 Task: Create a section API Design Sprint and in the section, add a milestone Social Media Integration in the project AgileCollab
Action: Mouse moved to (213, 628)
Screenshot: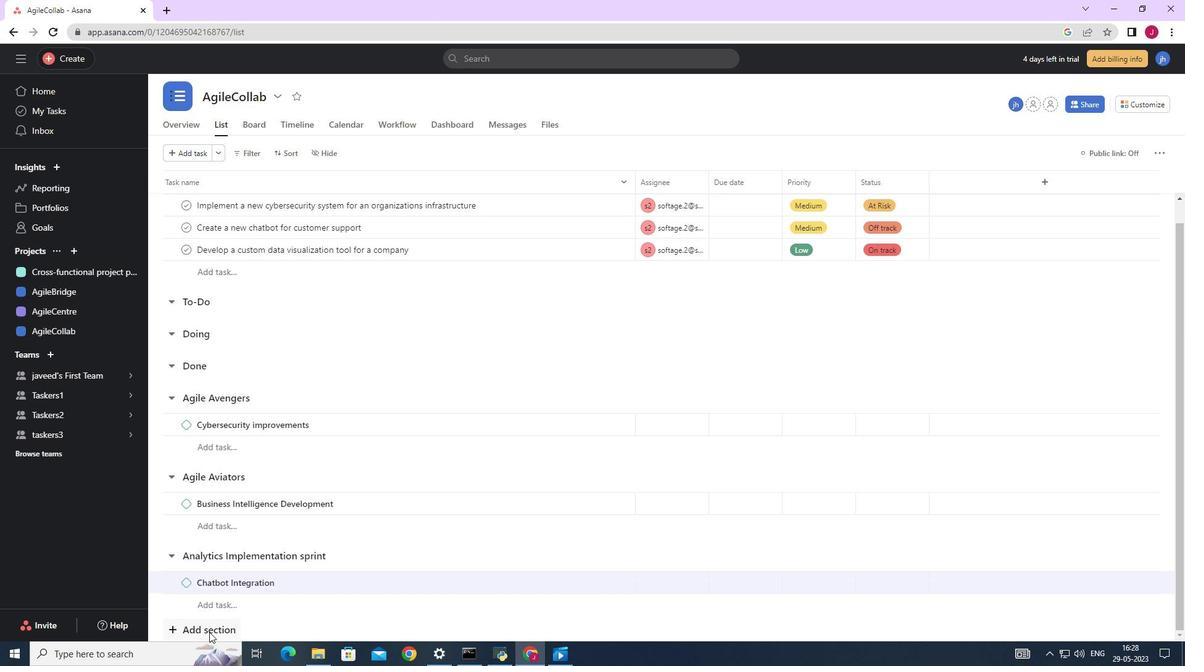 
Action: Mouse pressed left at (213, 628)
Screenshot: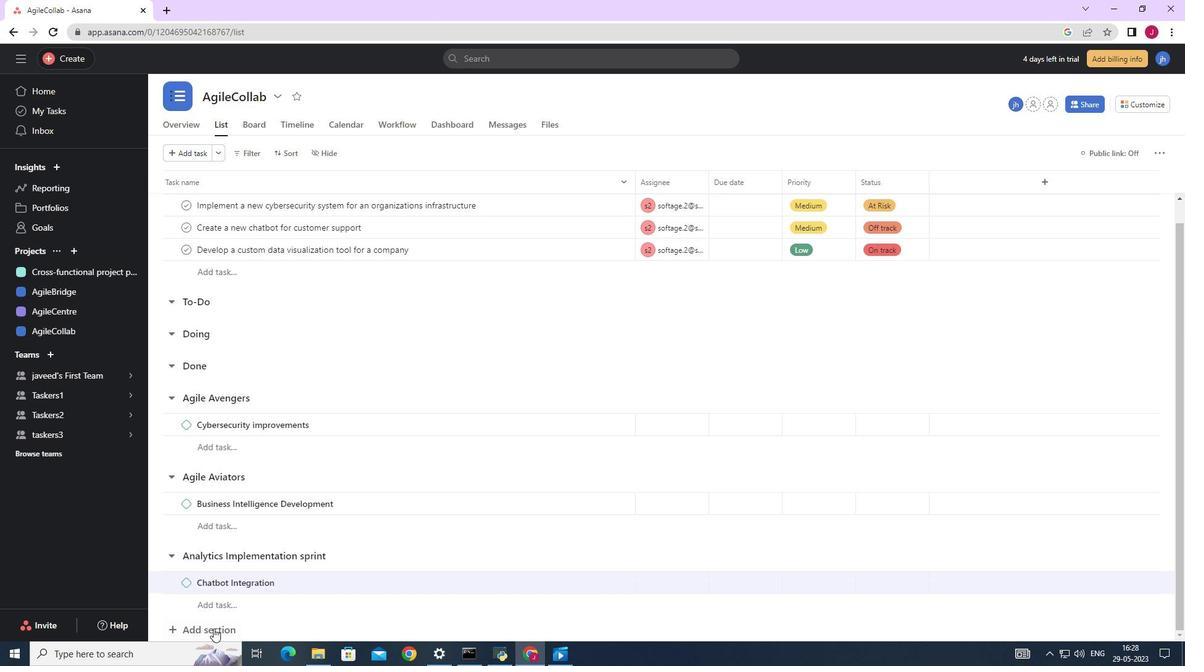 
Action: Mouse moved to (280, 540)
Screenshot: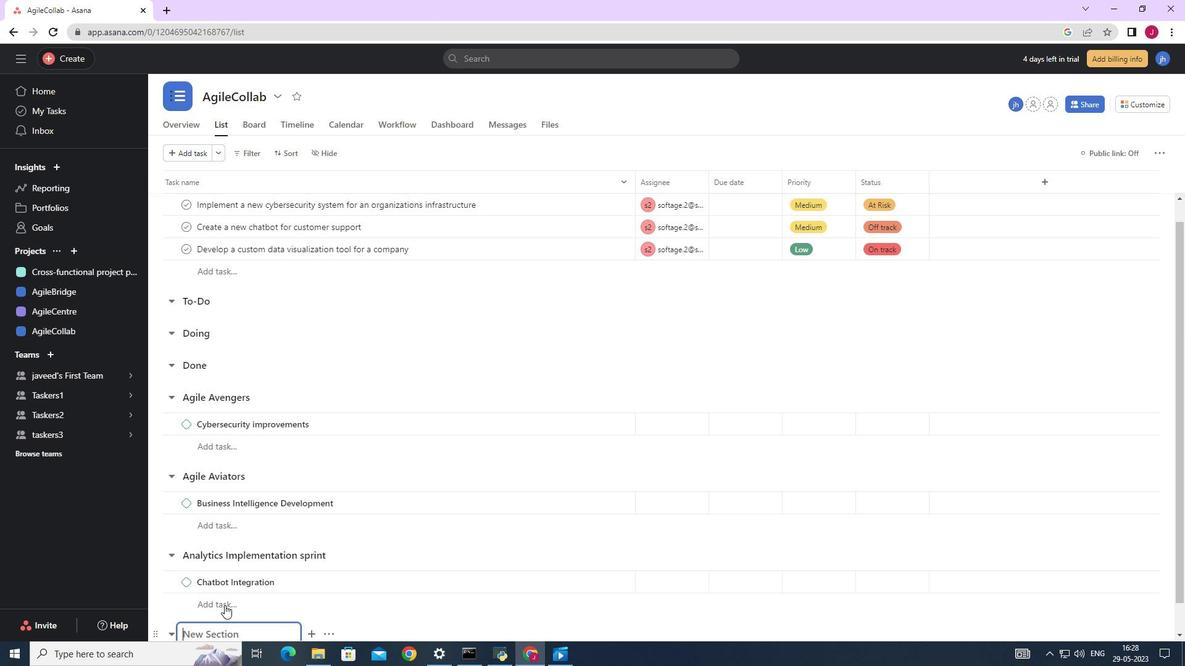 
Action: Mouse scrolled (280, 539) with delta (0, 0)
Screenshot: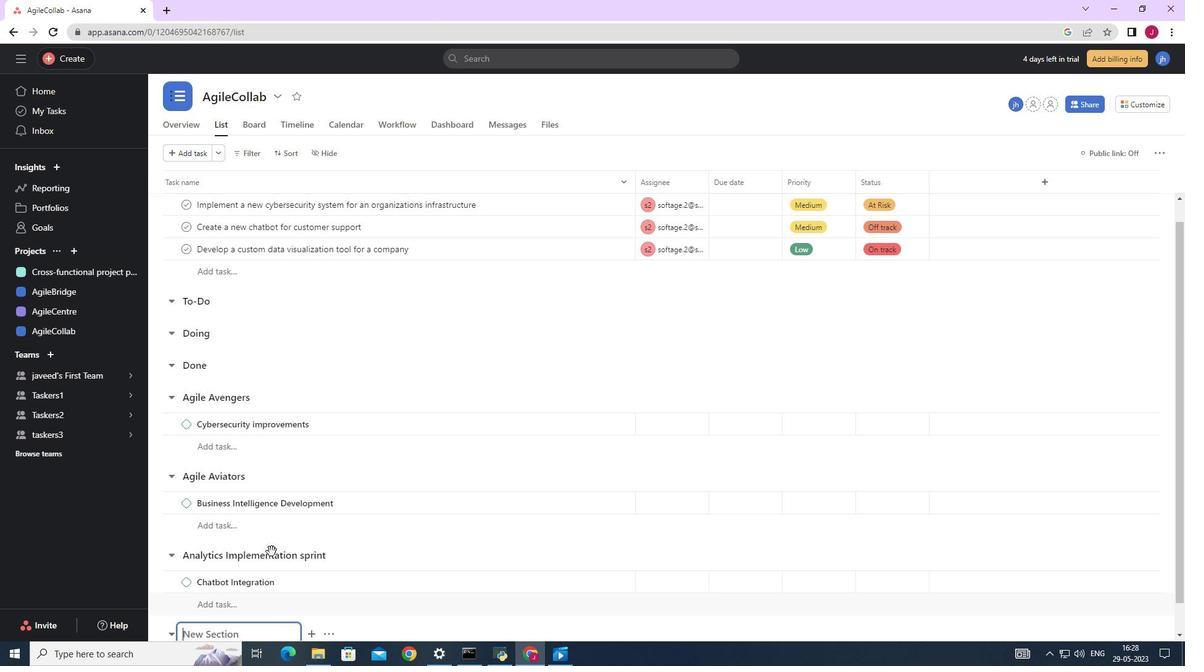 
Action: Mouse scrolled (280, 539) with delta (0, 0)
Screenshot: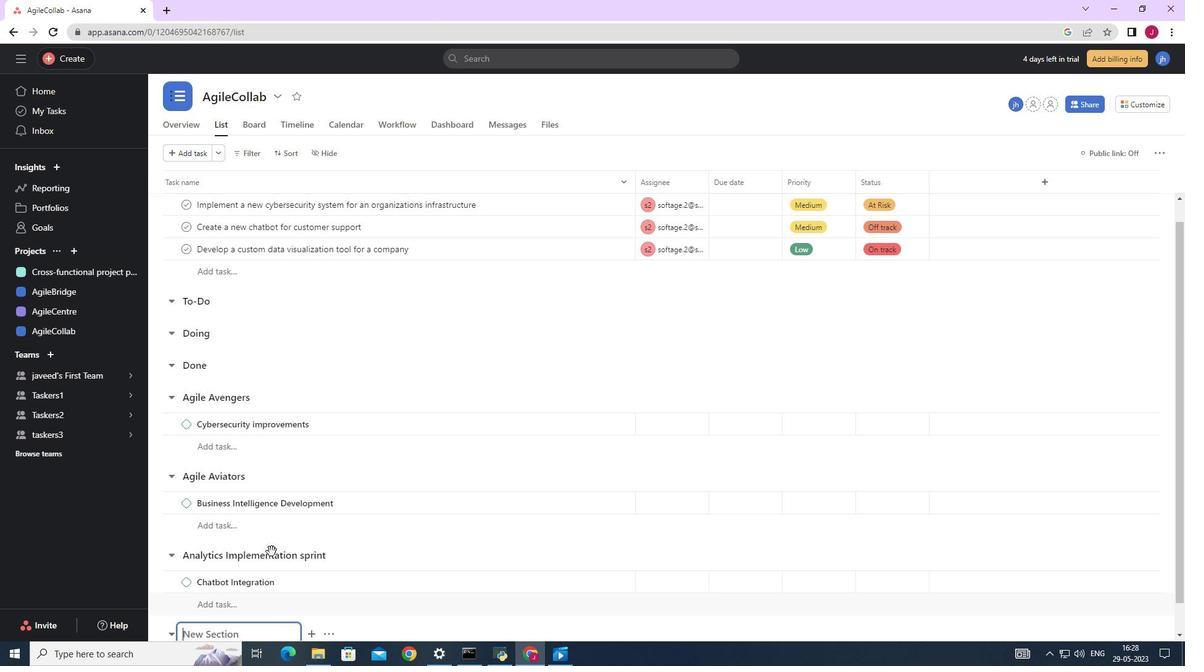 
Action: Mouse scrolled (280, 539) with delta (0, 0)
Screenshot: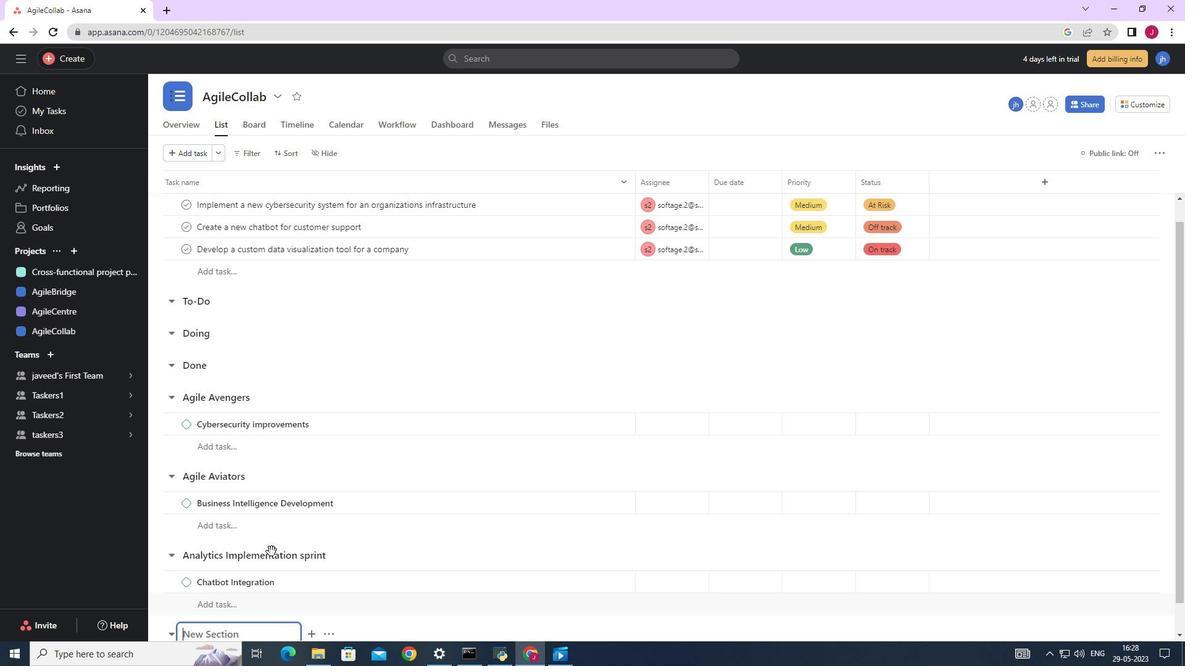 
Action: Mouse scrolled (280, 539) with delta (0, 0)
Screenshot: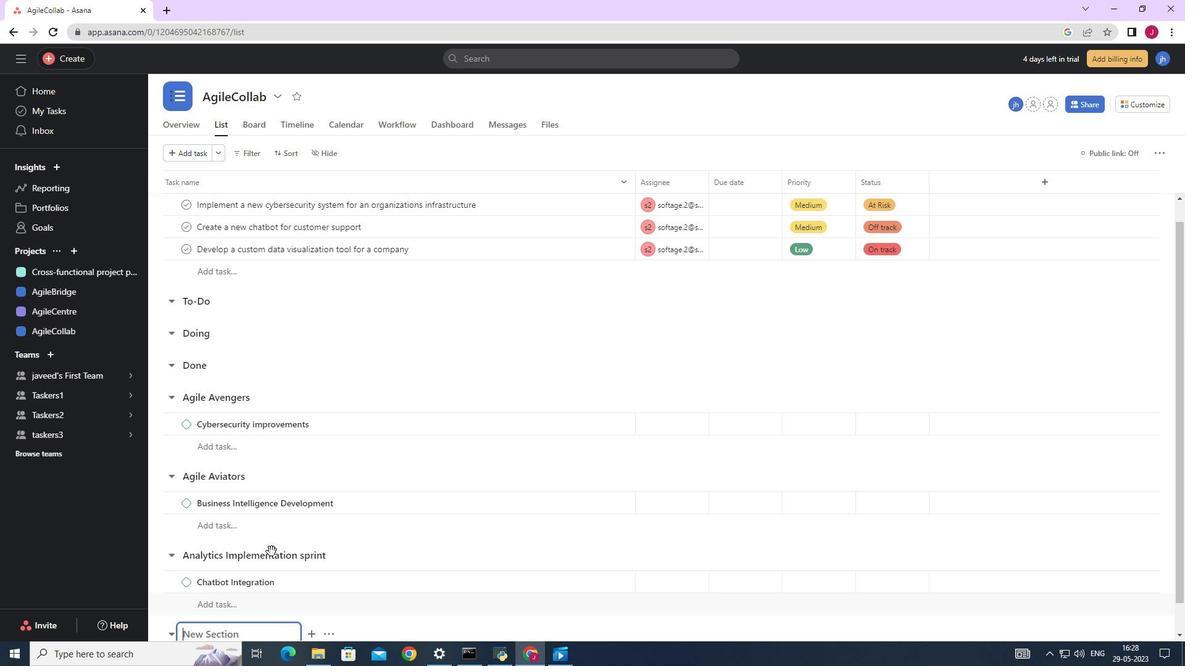 
Action: Mouse scrolled (280, 539) with delta (0, 0)
Screenshot: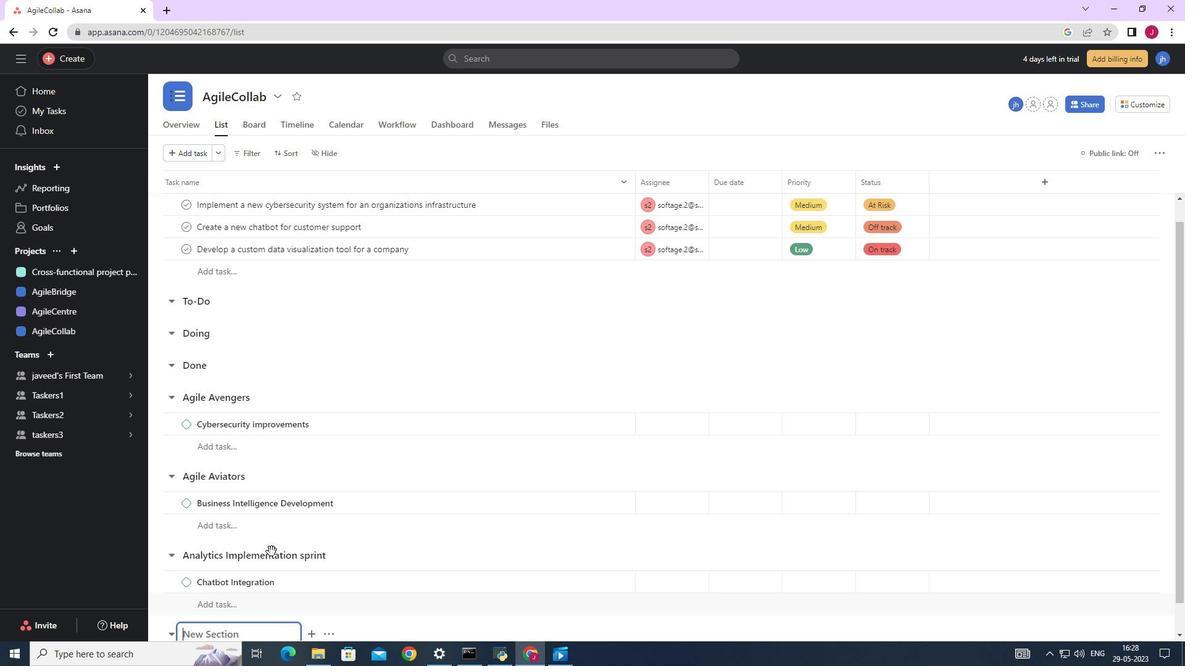
Action: Mouse scrolled (280, 539) with delta (0, 0)
Screenshot: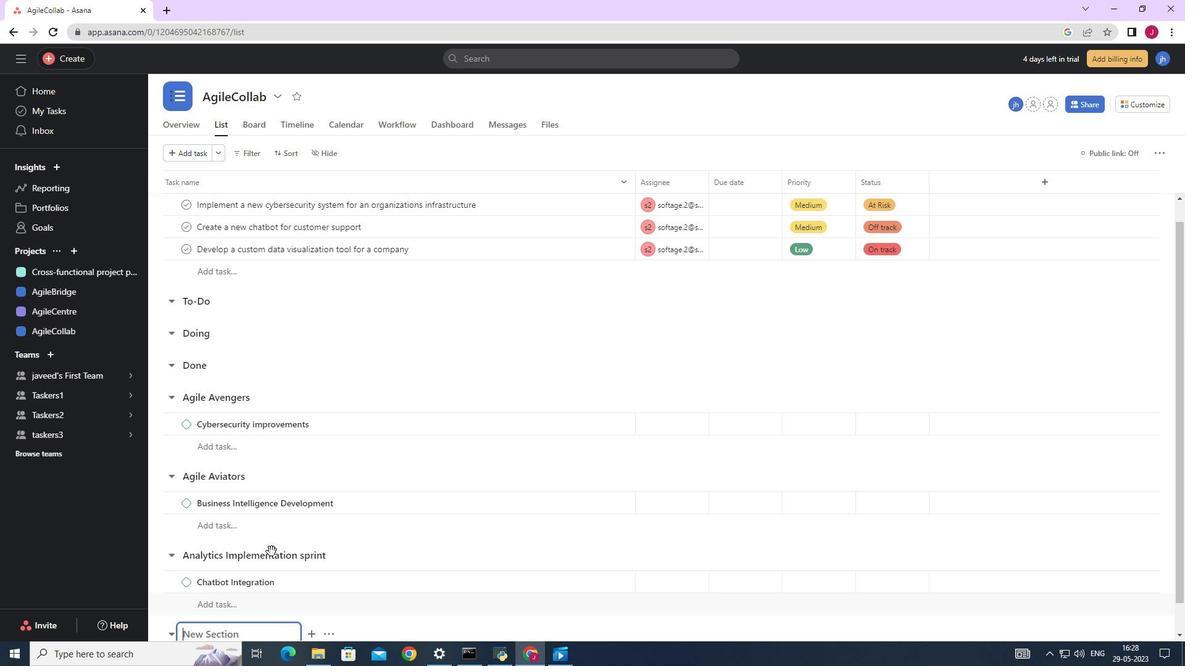 
Action: Mouse moved to (319, 550)
Screenshot: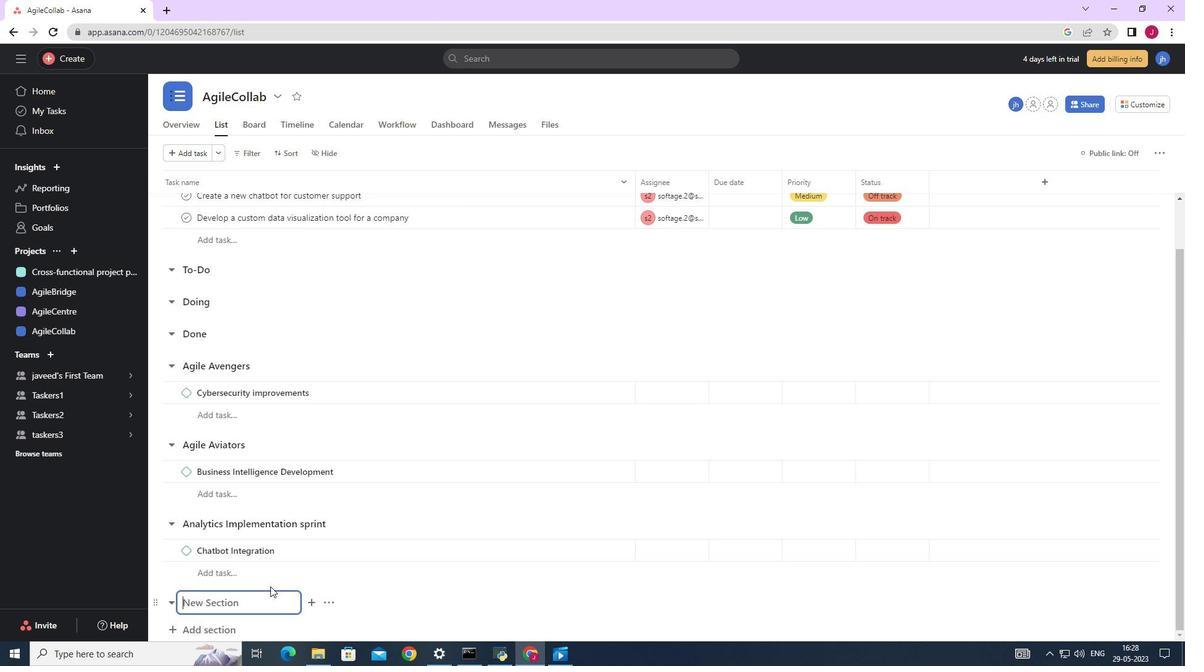 
Action: Key pressed <Key.caps_lock>AO<Key.backspace>PI<Key.space><Key.caps_lock><Key.caps_lock>D<Key.caps_lock>esign<Key.space>s<Key.backspace><Key.caps_lock>S<Key.caps_lock>print<Key.space><Key.enter>
Screenshot: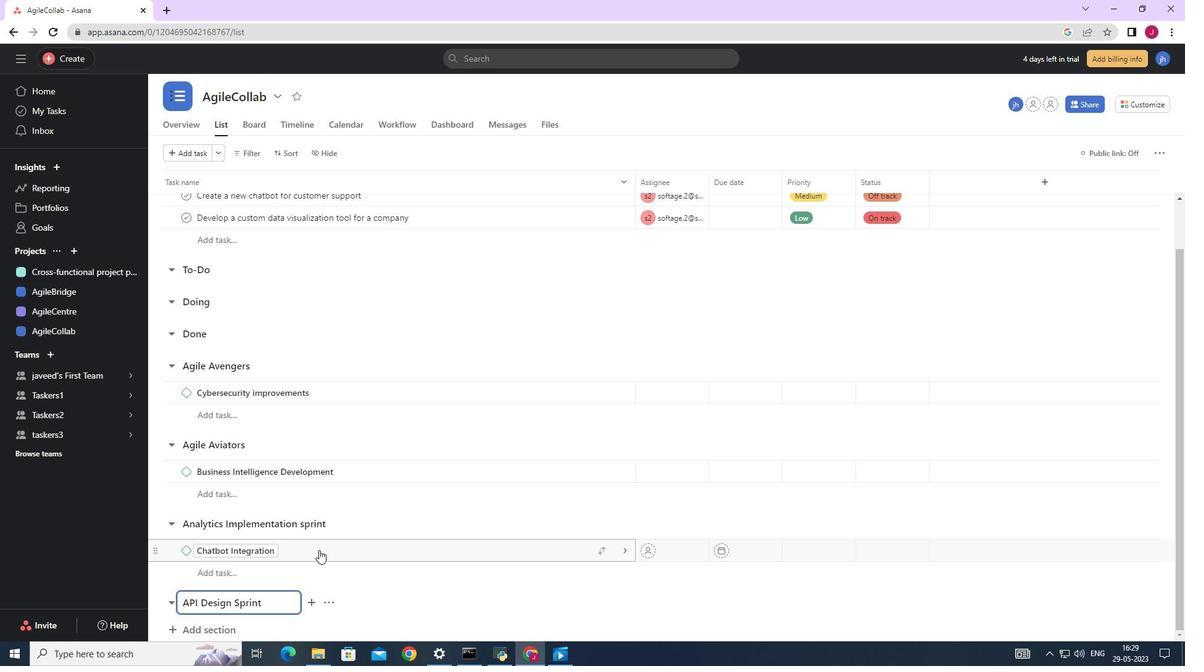 
Action: Mouse moved to (241, 568)
Screenshot: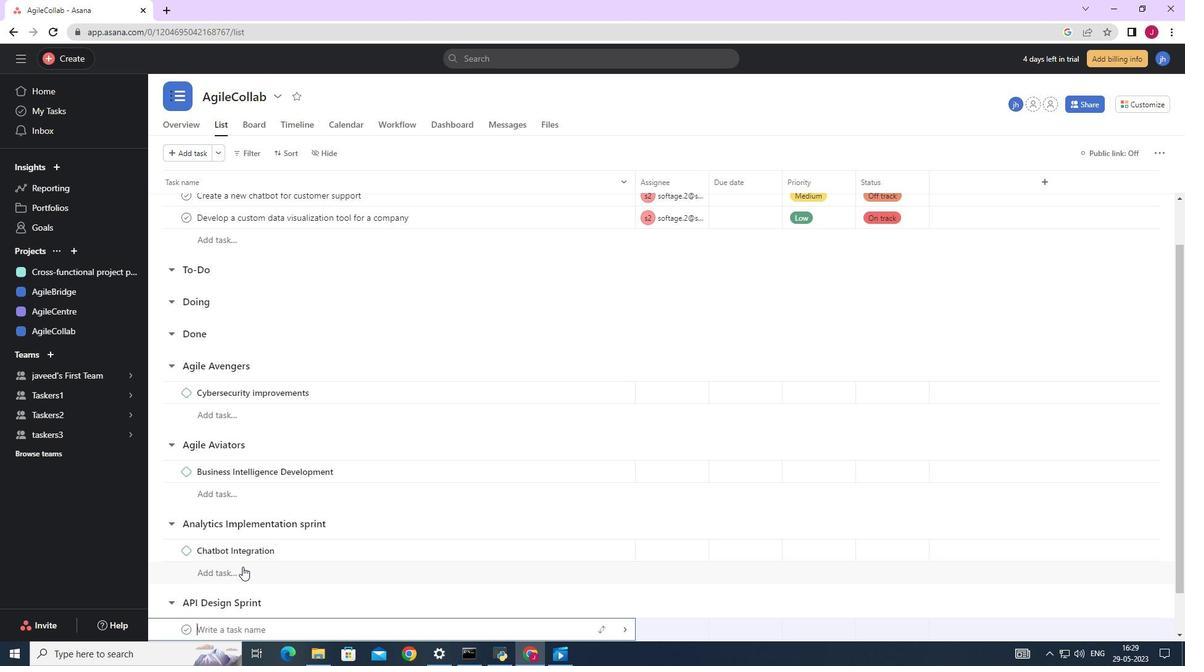 
Action: Mouse pressed left at (241, 568)
Screenshot: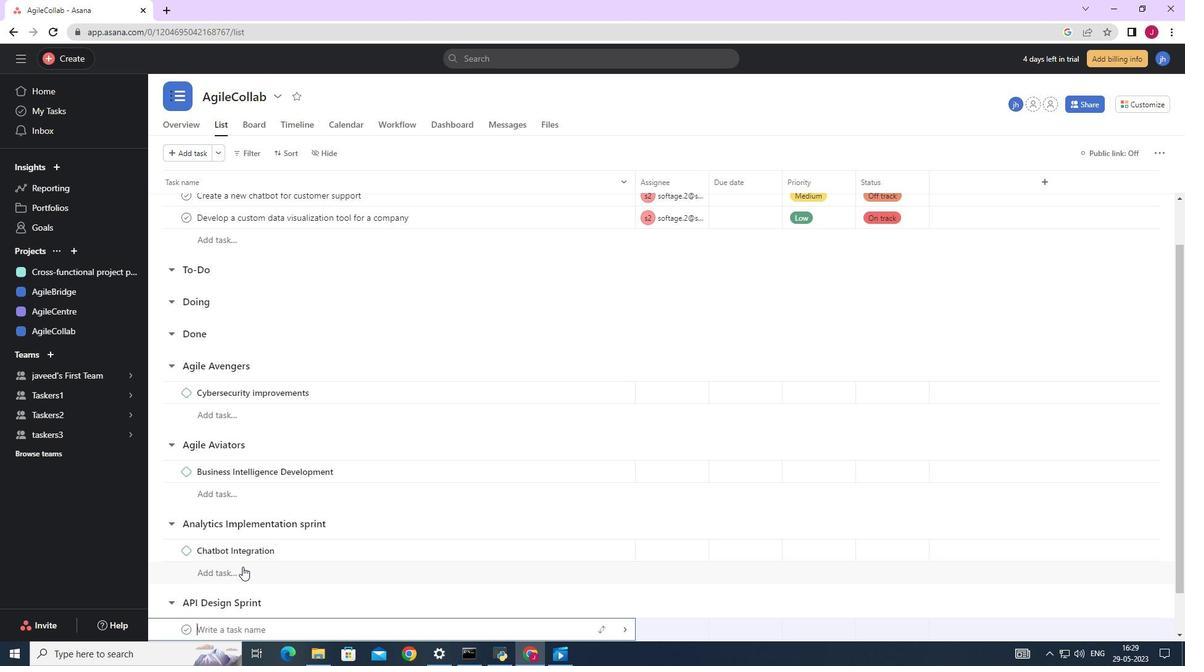 
Action: Mouse moved to (280, 572)
Screenshot: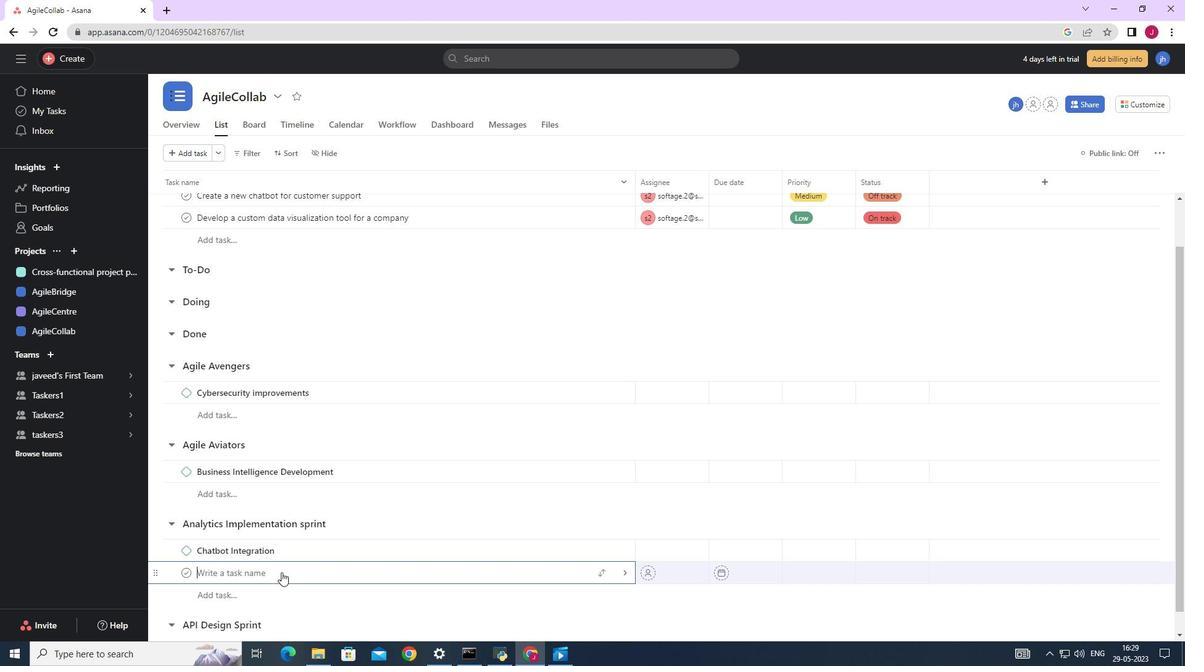 
Action: Mouse scrolled (280, 572) with delta (0, 0)
Screenshot: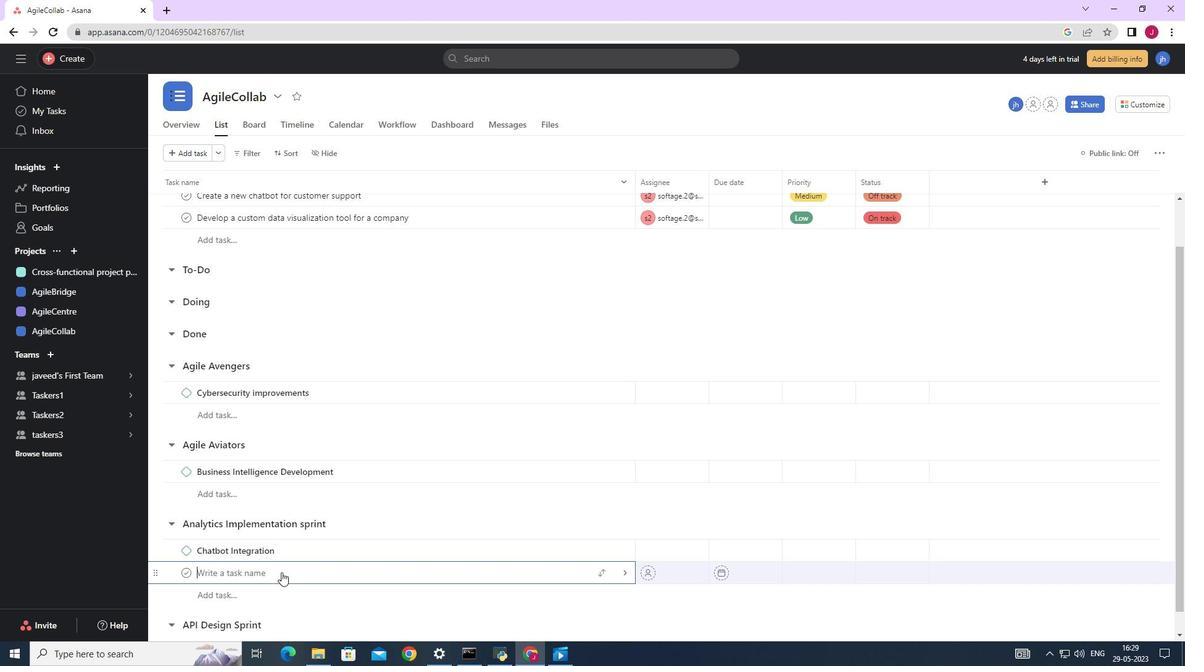 
Action: Mouse moved to (280, 572)
Screenshot: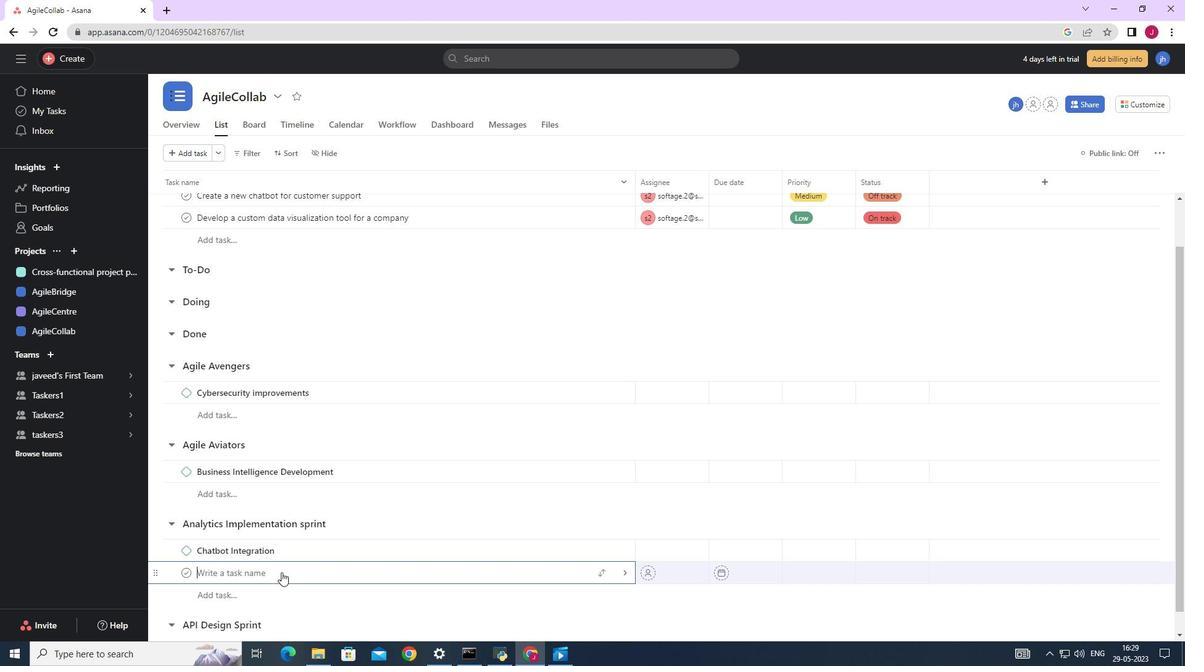 
Action: Mouse scrolled (280, 572) with delta (0, 0)
Screenshot: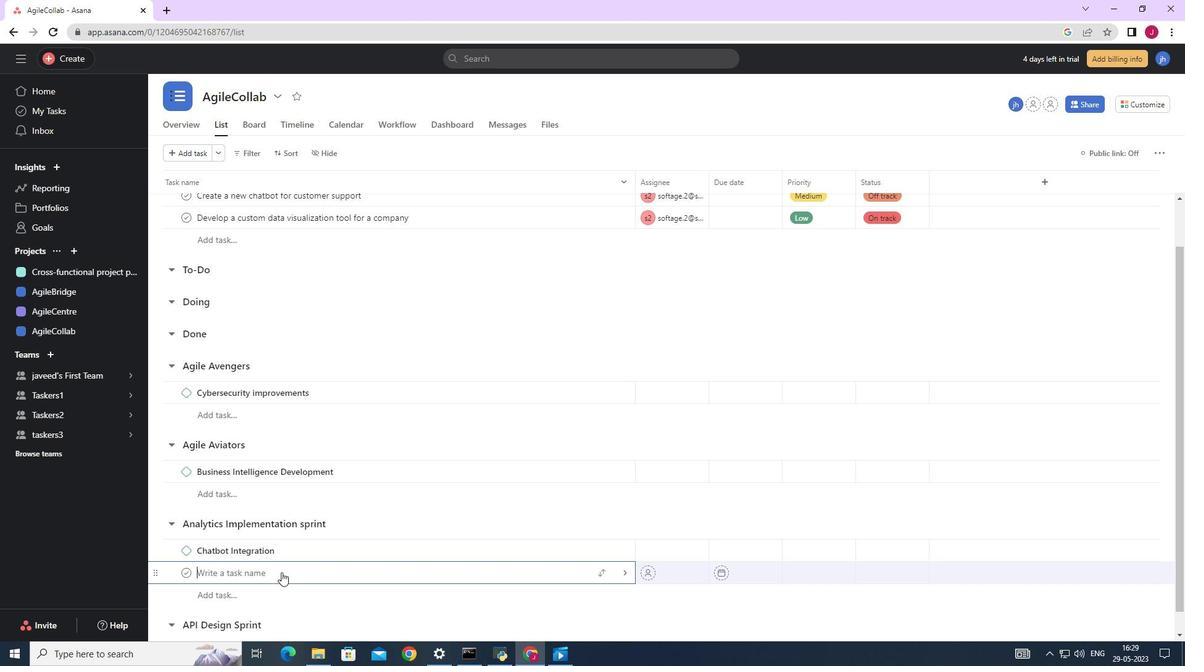 
Action: Mouse scrolled (280, 572) with delta (0, 0)
Screenshot: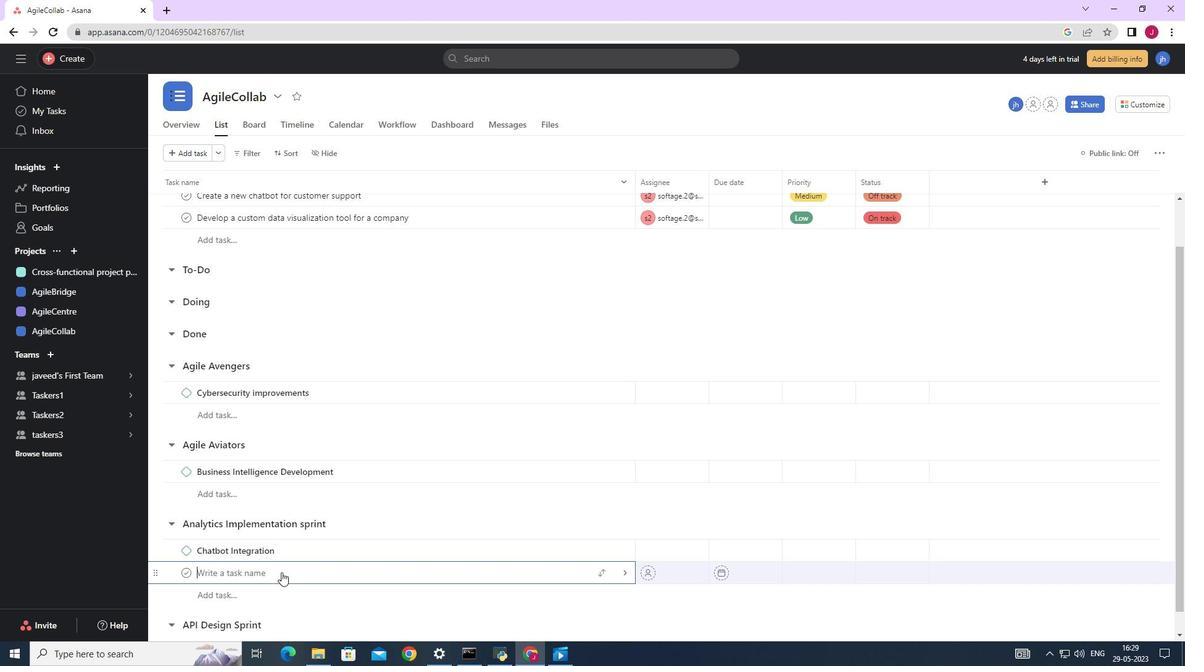
Action: Mouse moved to (232, 609)
Screenshot: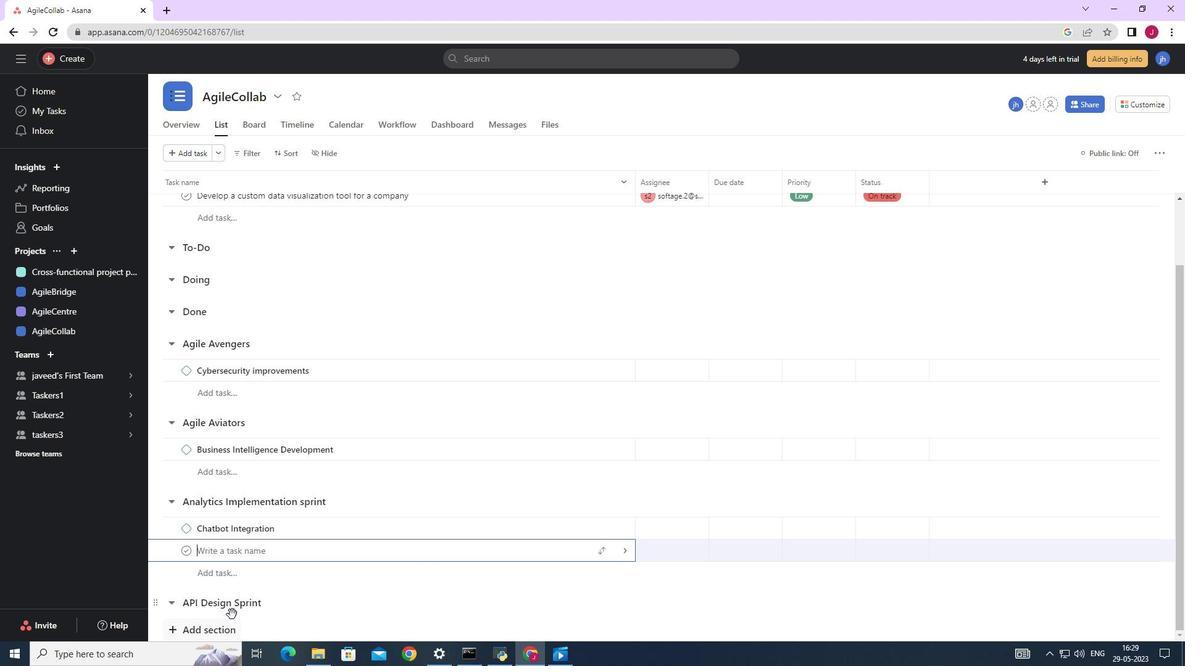 
Action: Mouse pressed left at (232, 609)
Screenshot: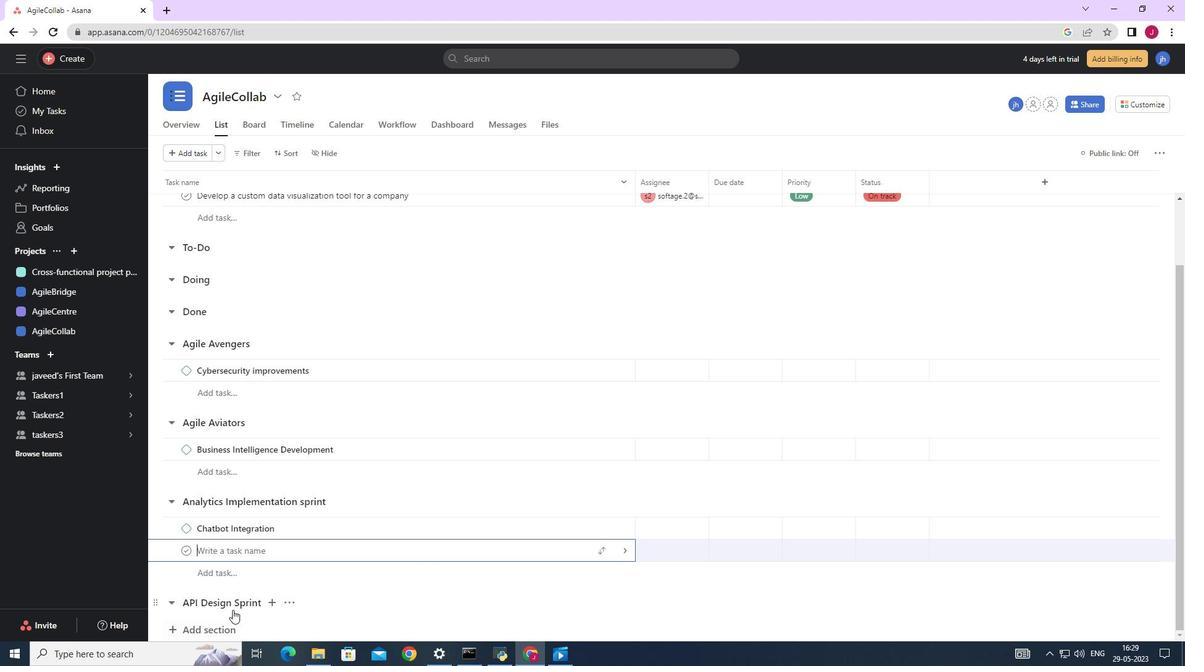 
Action: Mouse moved to (290, 601)
Screenshot: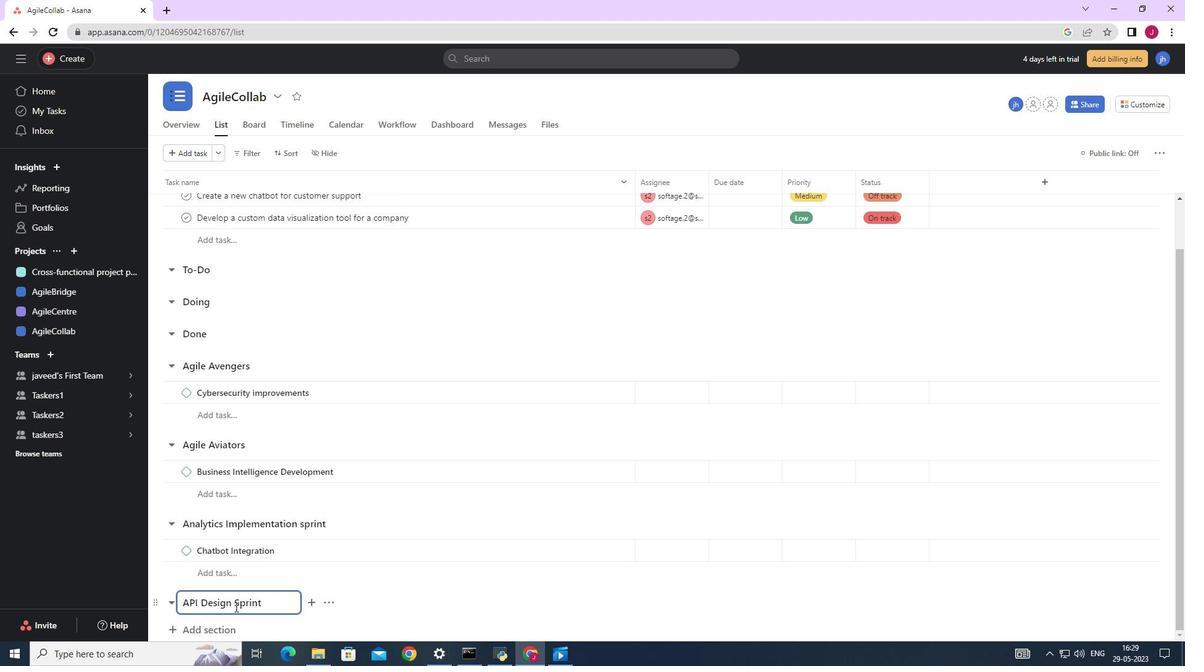 
Action: Key pressed <Key.enter>
Screenshot: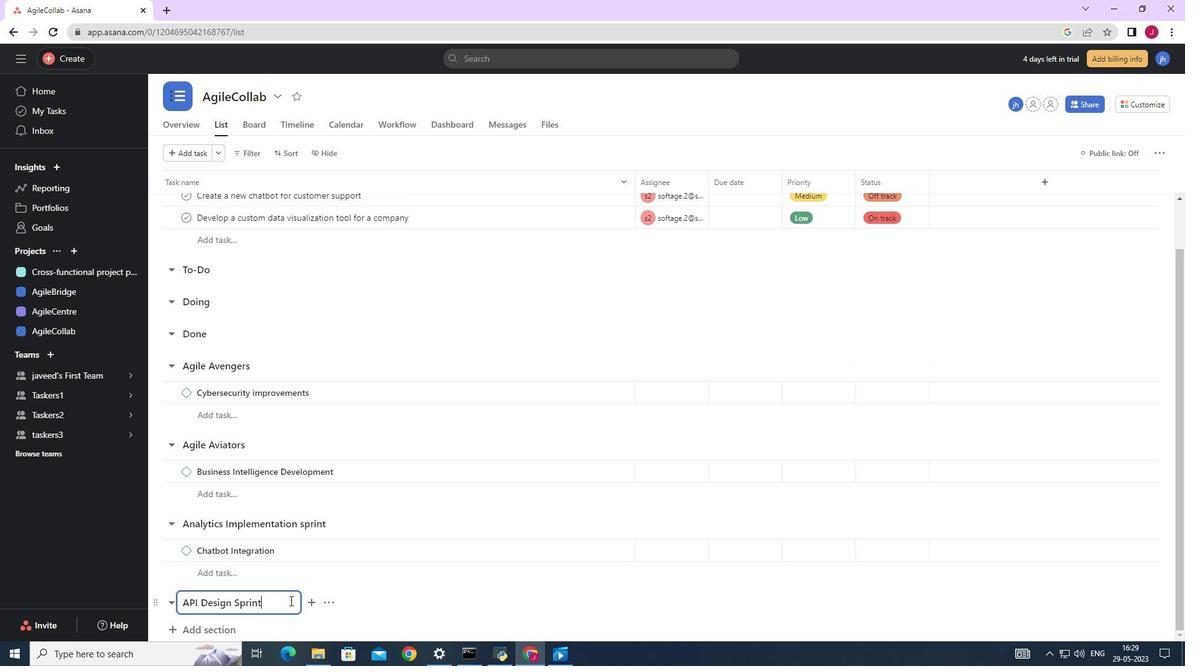 
Action: Mouse moved to (283, 631)
Screenshot: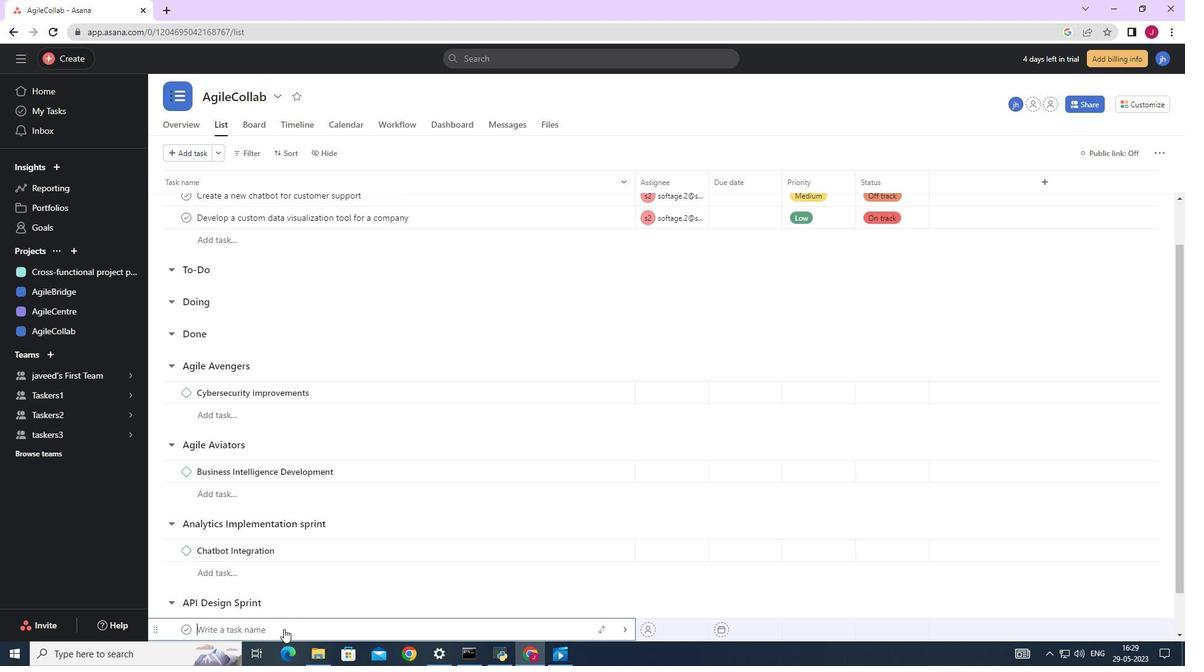 
Action: Mouse pressed left at (283, 631)
Screenshot: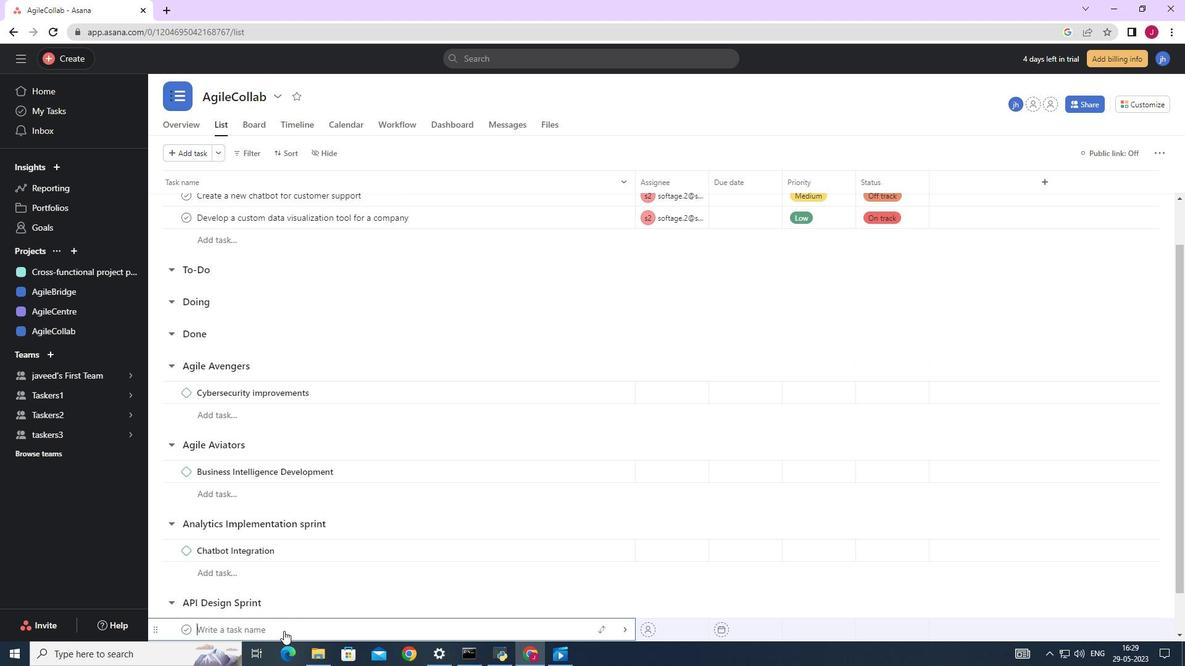 
Action: Mouse moved to (224, 632)
Screenshot: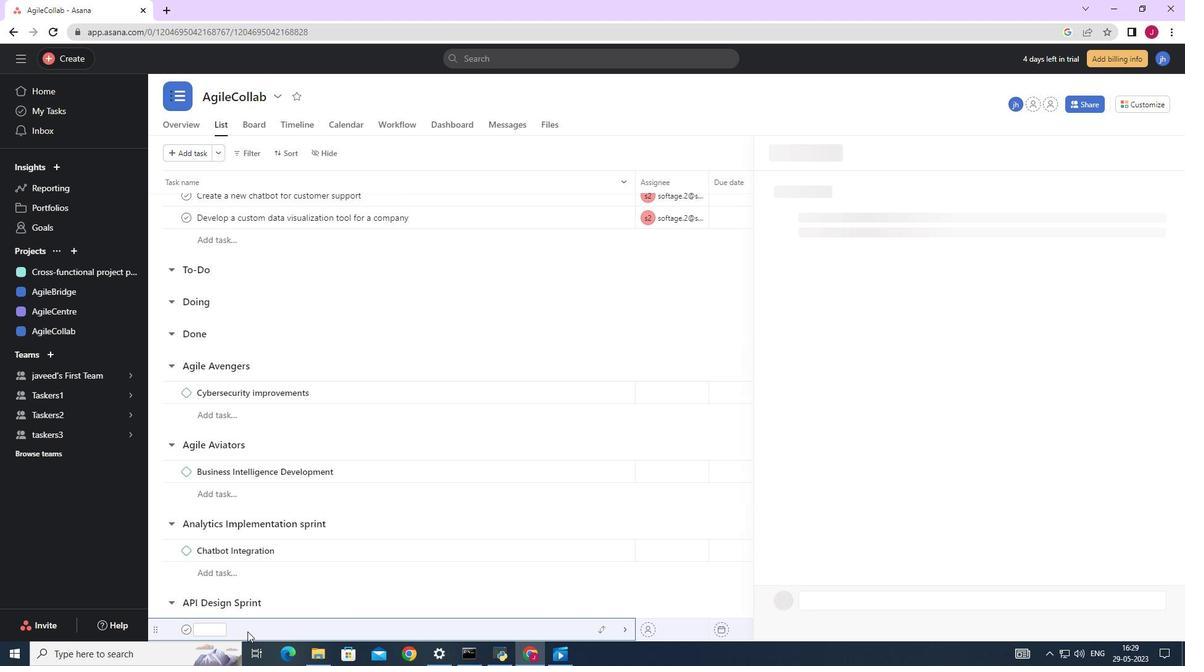 
Action: Mouse pressed left at (224, 632)
Screenshot: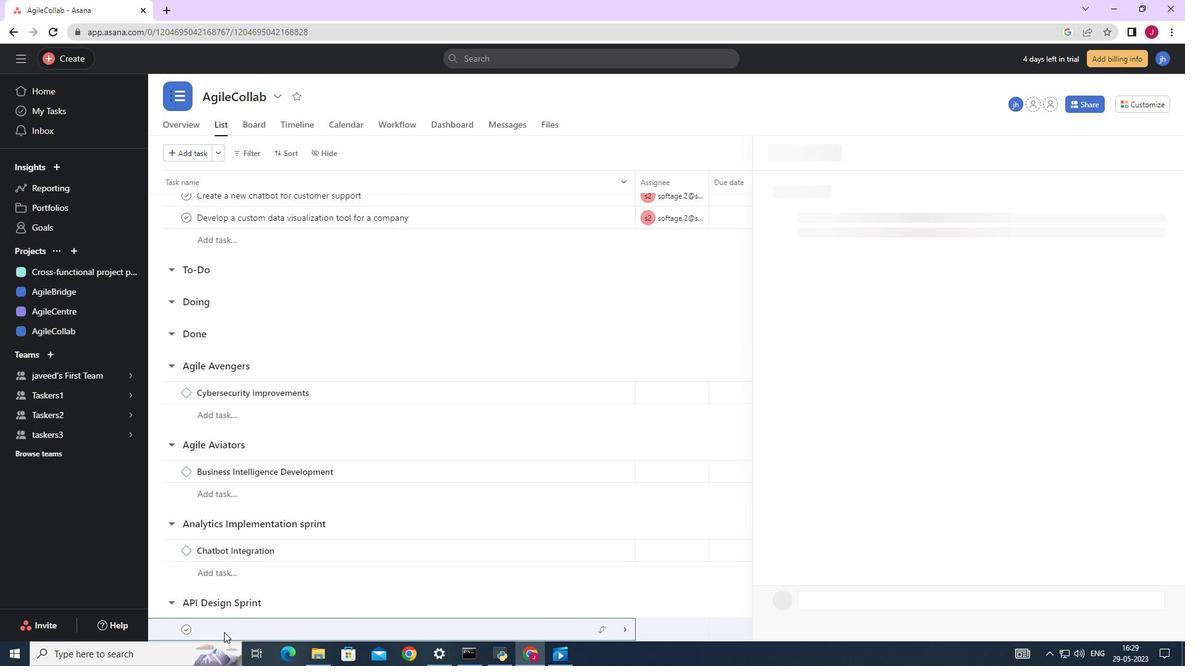 
Action: Mouse moved to (251, 602)
Screenshot: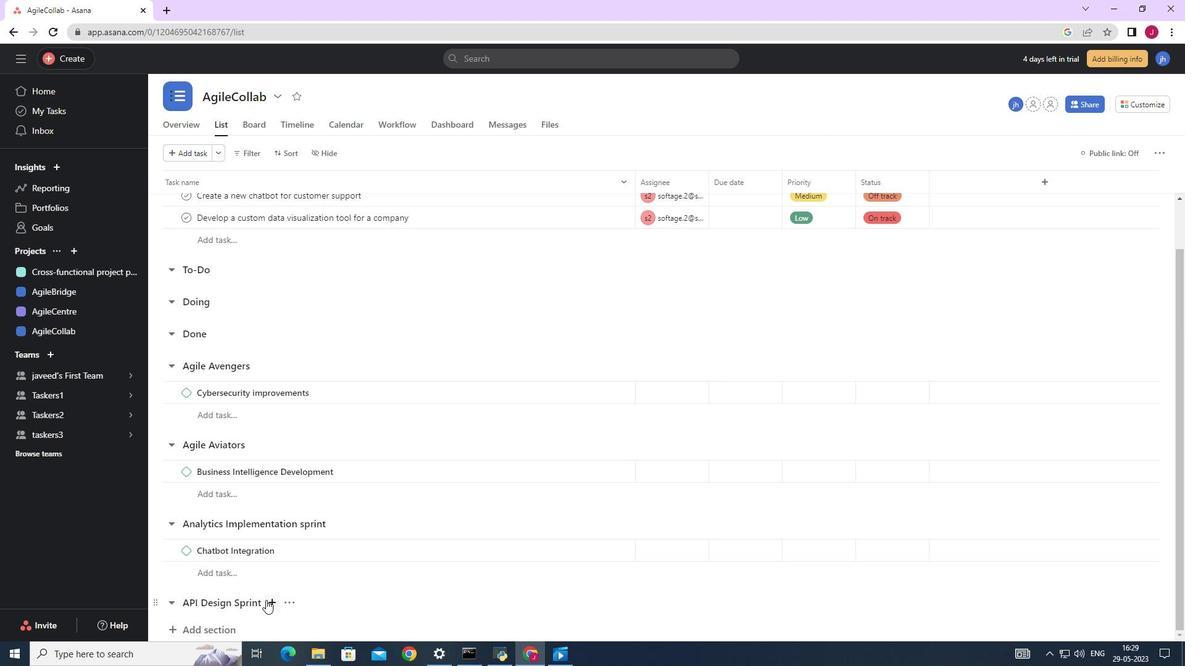 
Action: Mouse pressed left at (251, 602)
Screenshot: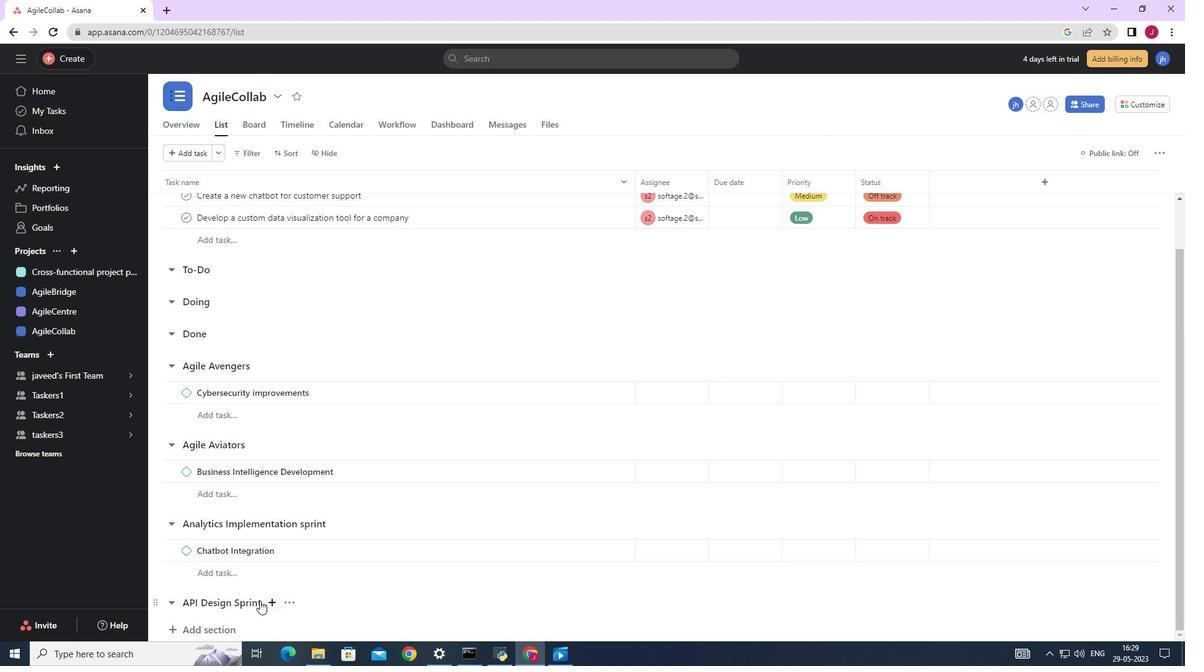 
Action: Mouse moved to (285, 585)
Screenshot: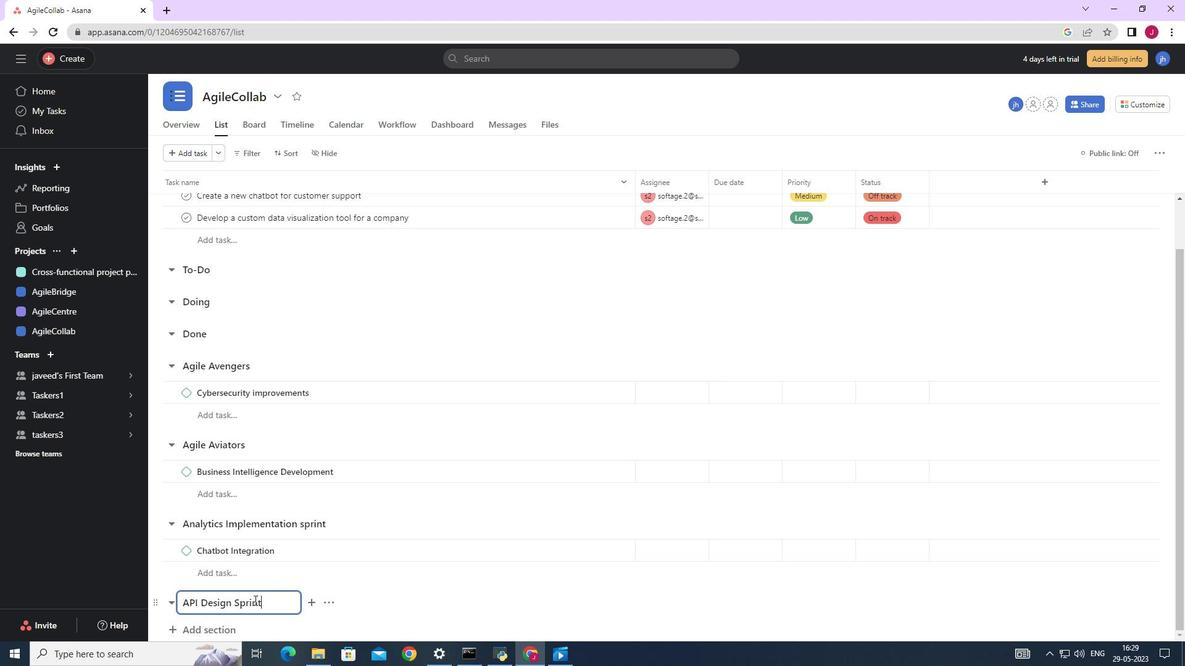 
Action: Key pressed <Key.enter>
Screenshot: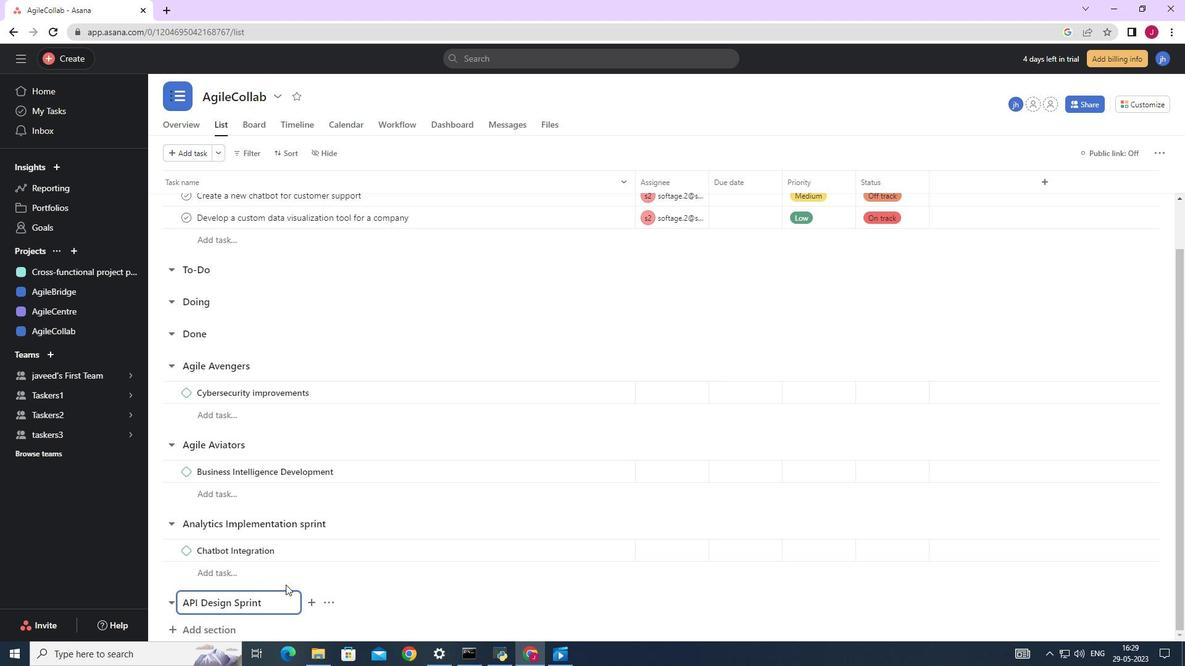 
Action: Mouse moved to (287, 584)
Screenshot: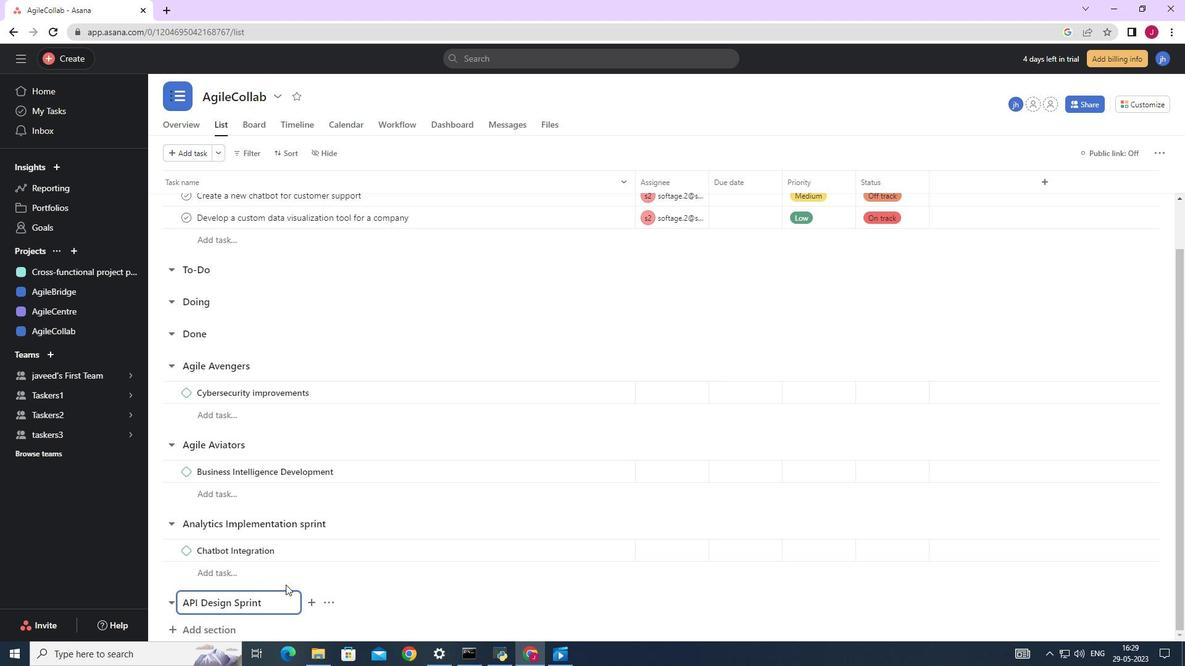 
Action: Key pressed <Key.caps_lock>S<Key.caps_lock>ocial<Key.space><Key.caps_lock>M<Key.caps_lock>edia<Key.space><Key.caps_lock>I<Key.caps_lock>ntegration
Screenshot: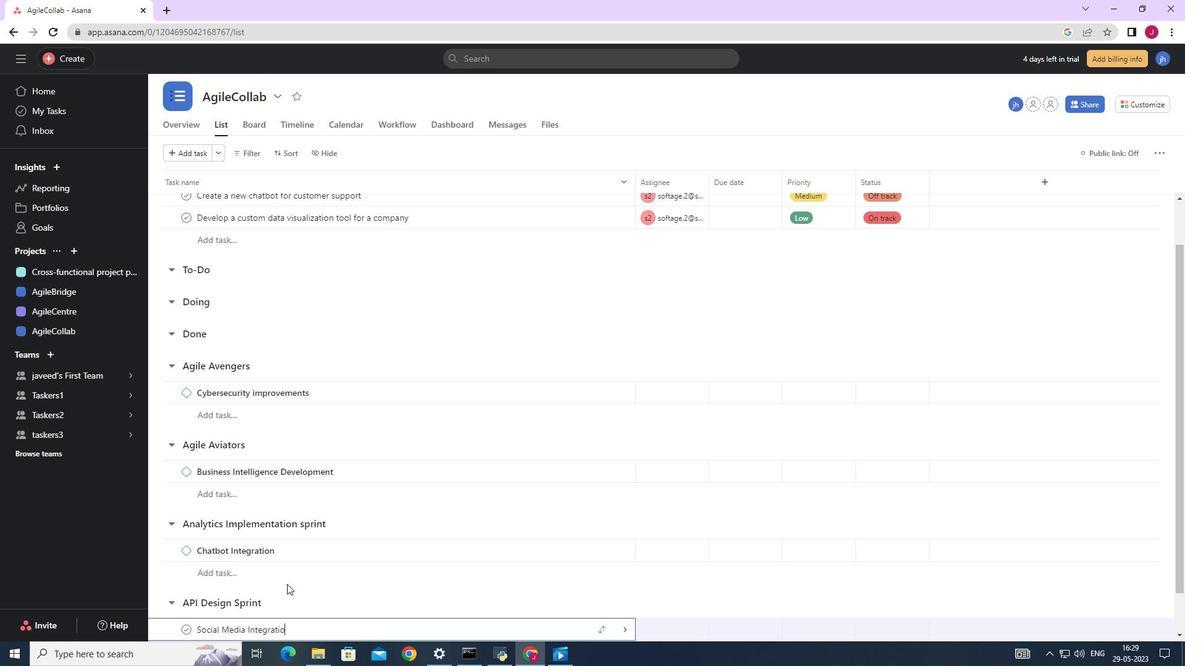 
Action: Mouse moved to (624, 633)
Screenshot: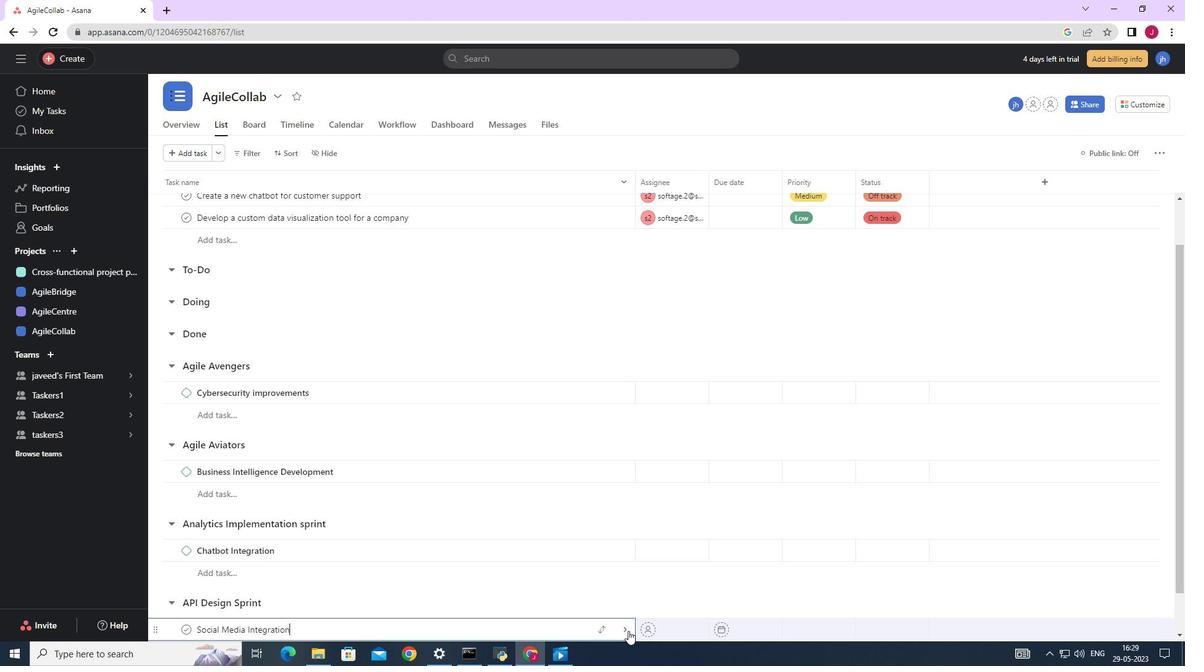 
Action: Mouse pressed left at (624, 633)
Screenshot: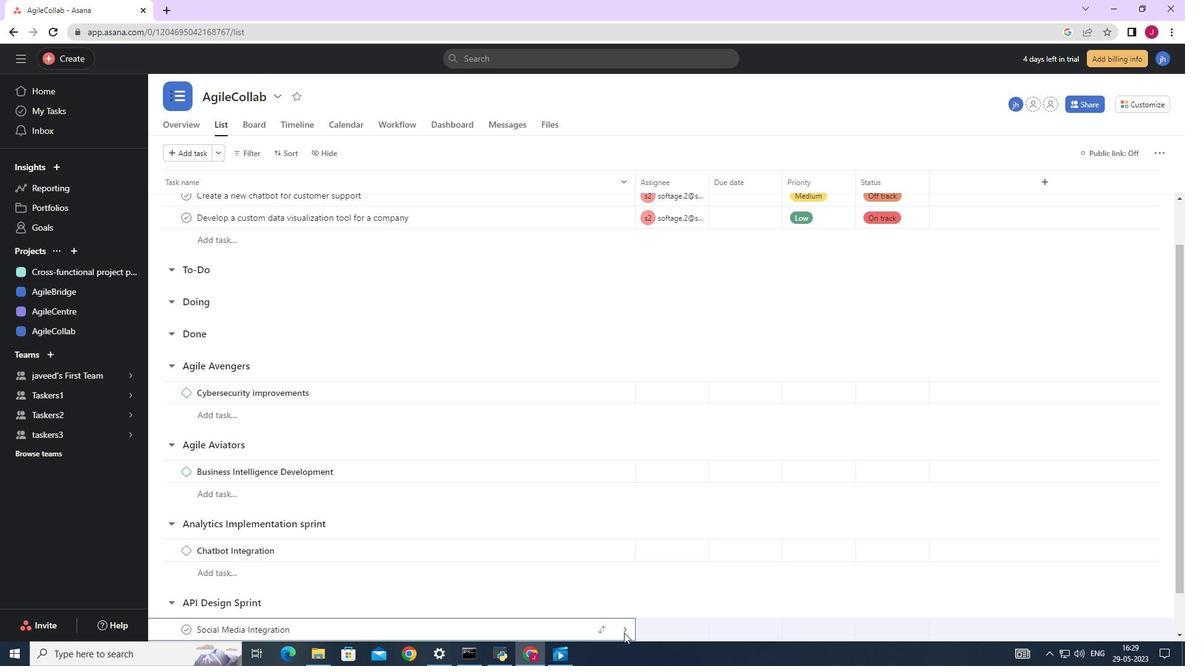 
Action: Mouse moved to (548, 515)
Screenshot: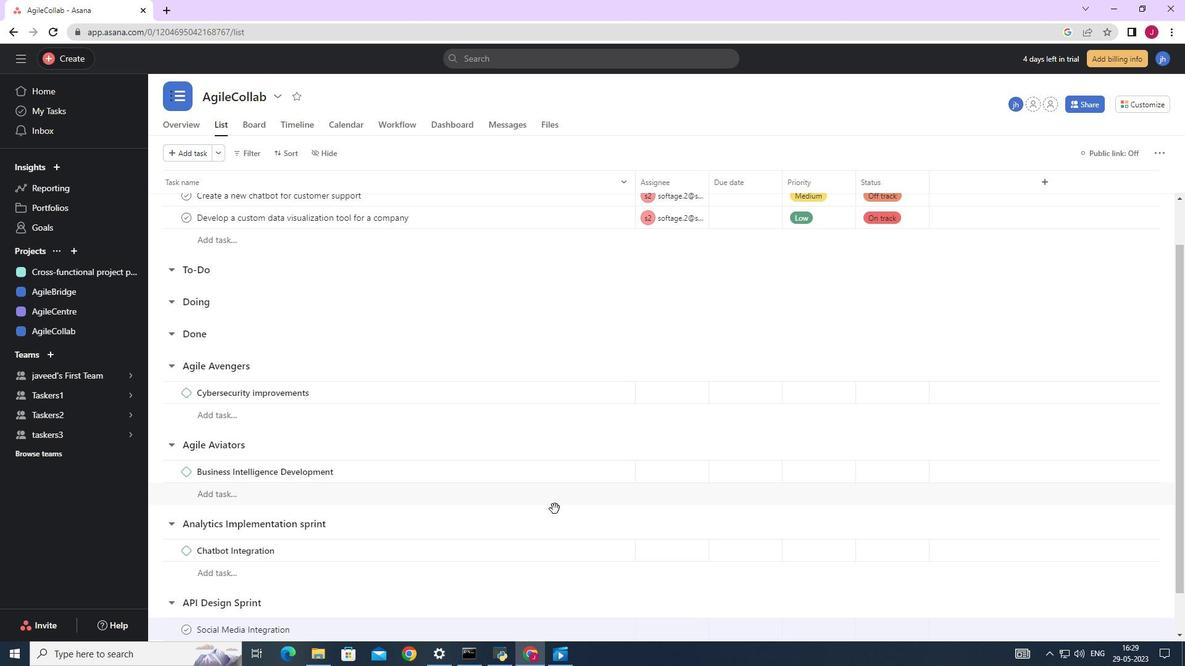 
Action: Mouse scrolled (549, 512) with delta (0, 0)
Screenshot: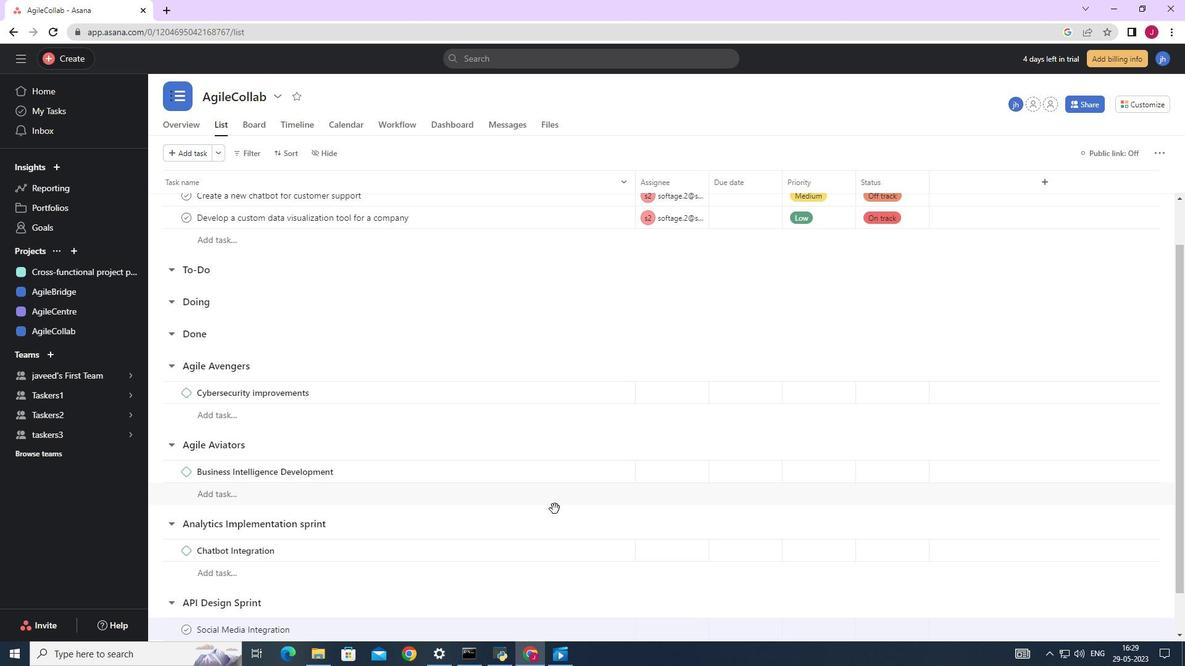 
Action: Mouse moved to (547, 517)
Screenshot: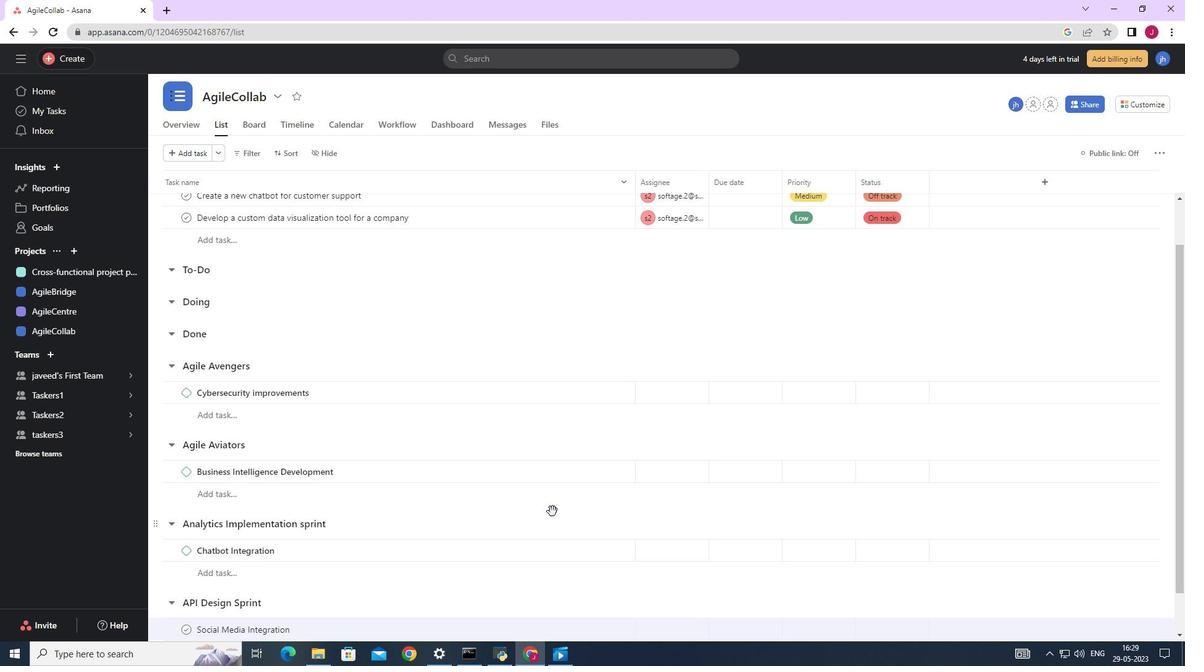
Action: Mouse scrolled (548, 516) with delta (0, 0)
Screenshot: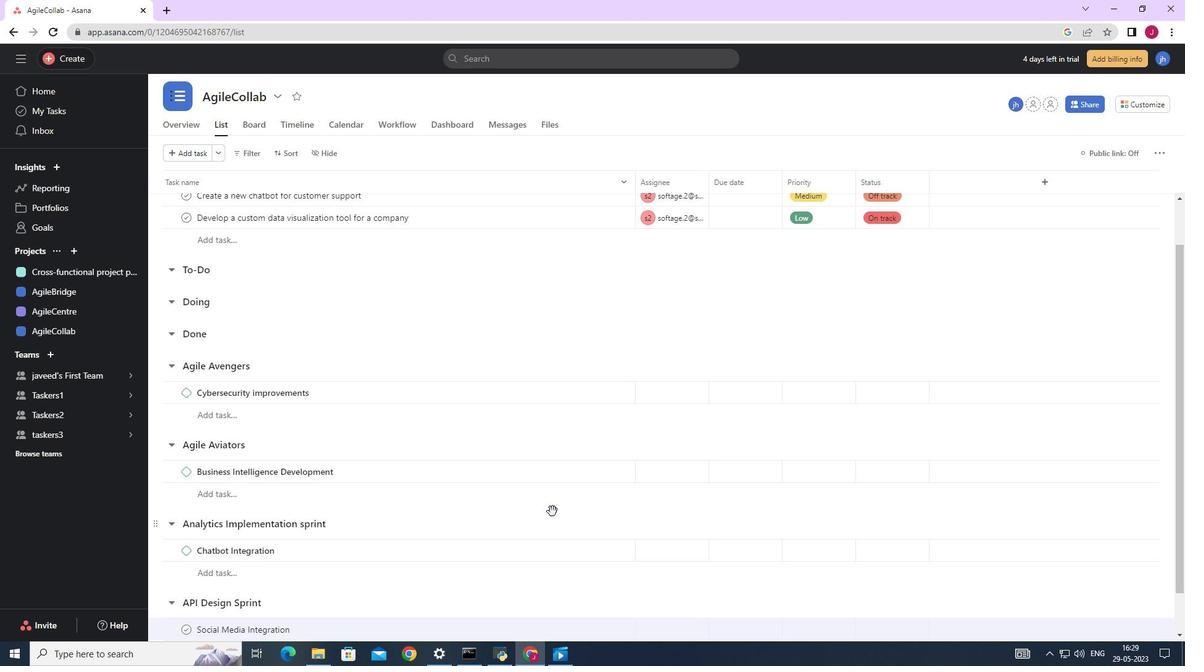 
Action: Mouse scrolled (548, 516) with delta (0, 0)
Screenshot: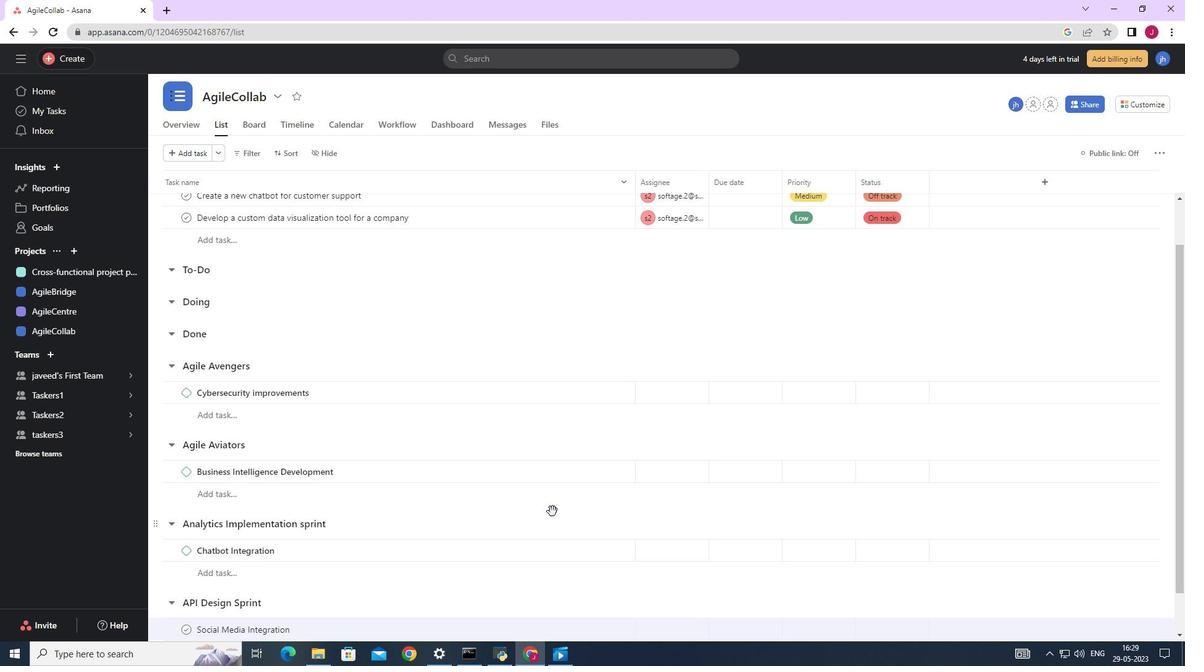 
Action: Mouse scrolled (547, 516) with delta (0, 0)
Screenshot: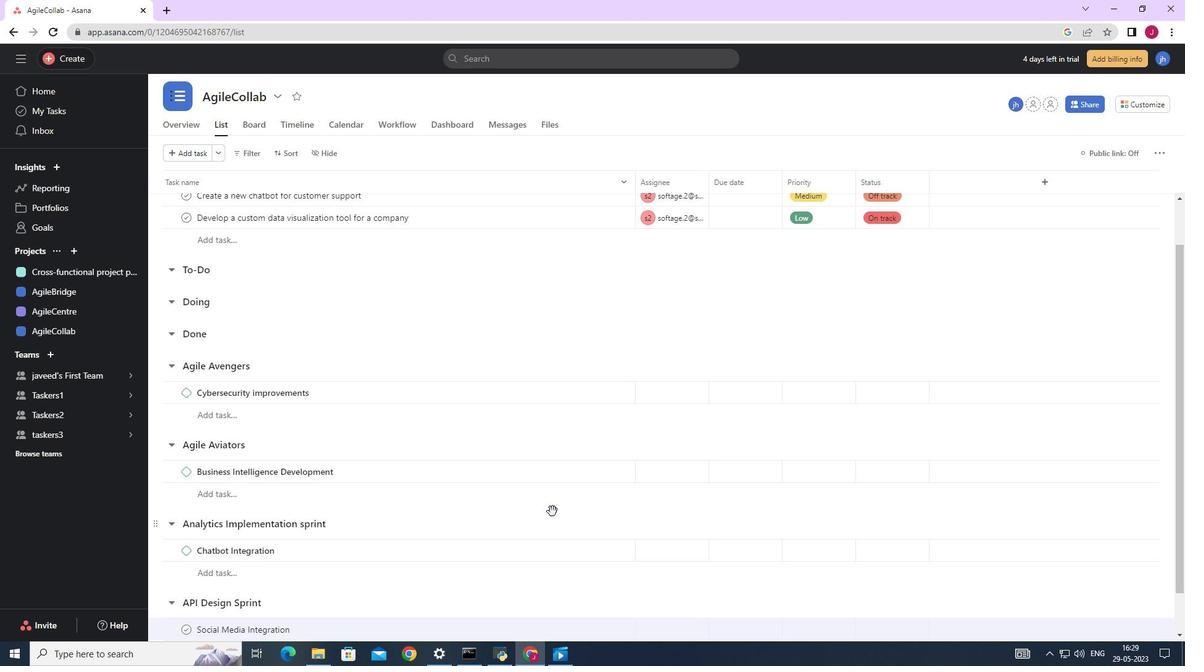 
Action: Mouse scrolled (547, 516) with delta (0, 0)
Screenshot: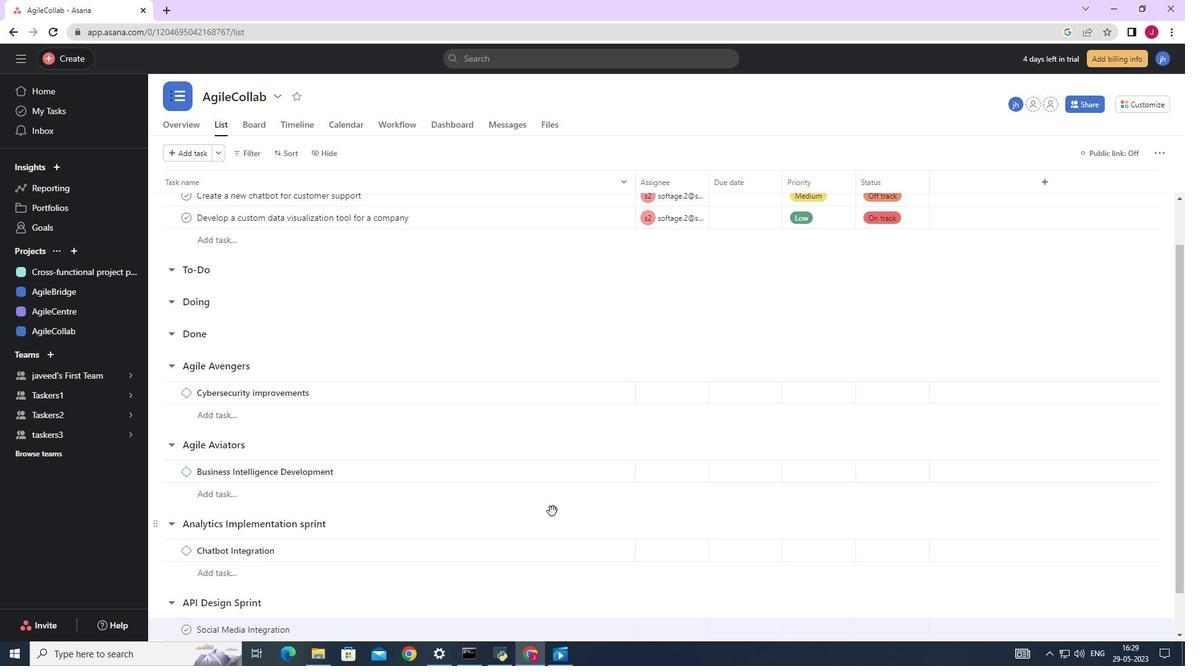 
Action: Mouse moved to (547, 517)
Screenshot: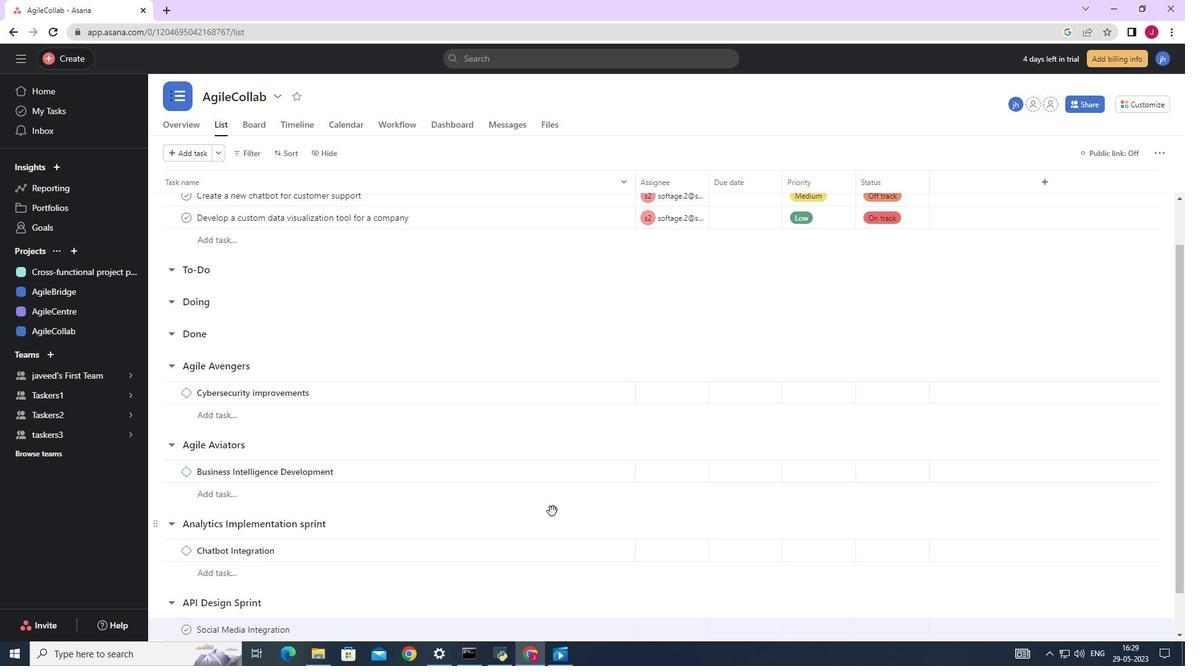 
Action: Mouse scrolled (547, 516) with delta (0, 0)
Screenshot: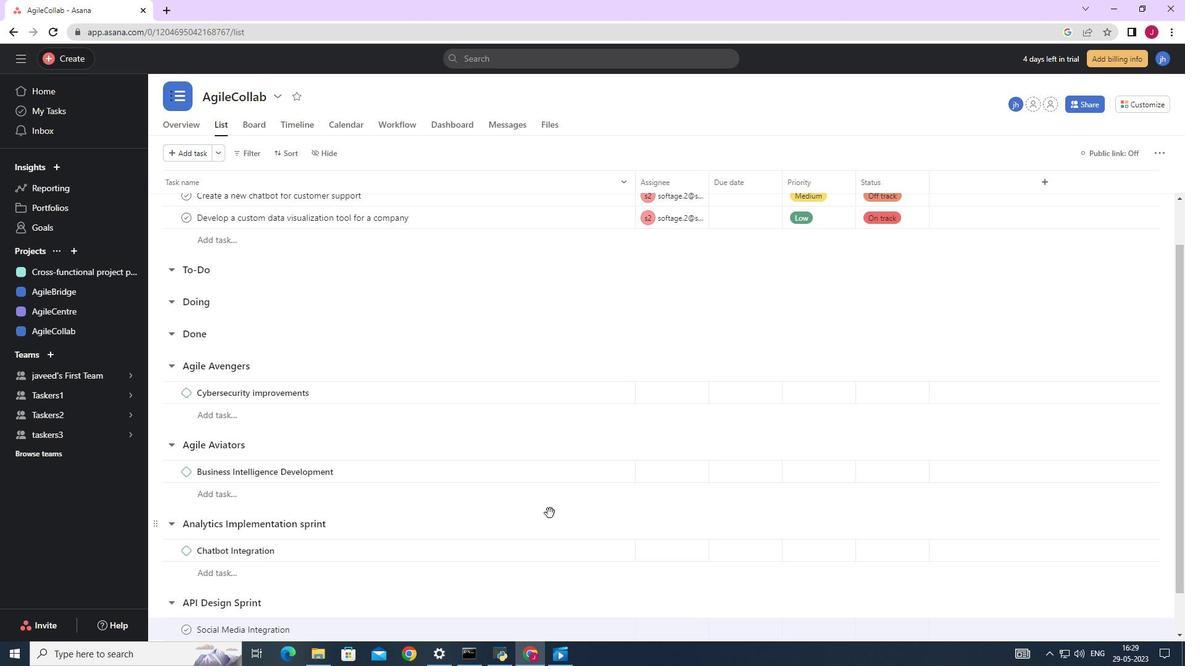 
Action: Mouse moved to (299, 606)
Screenshot: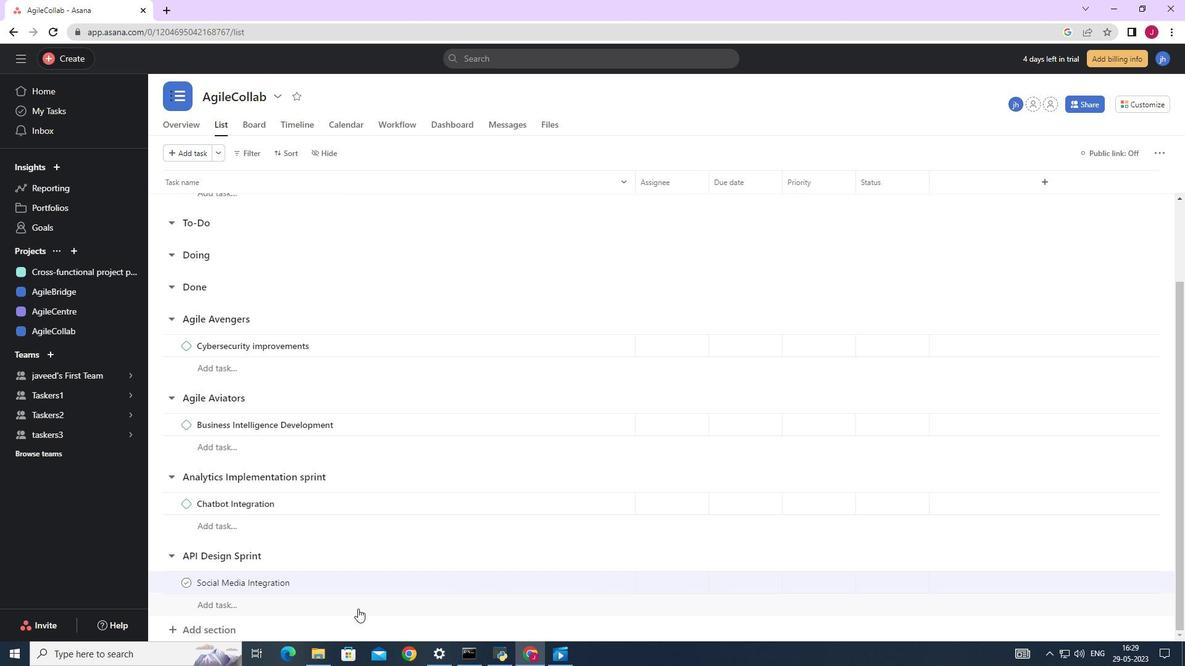 
Action: Mouse scrolled (299, 606) with delta (0, 0)
Screenshot: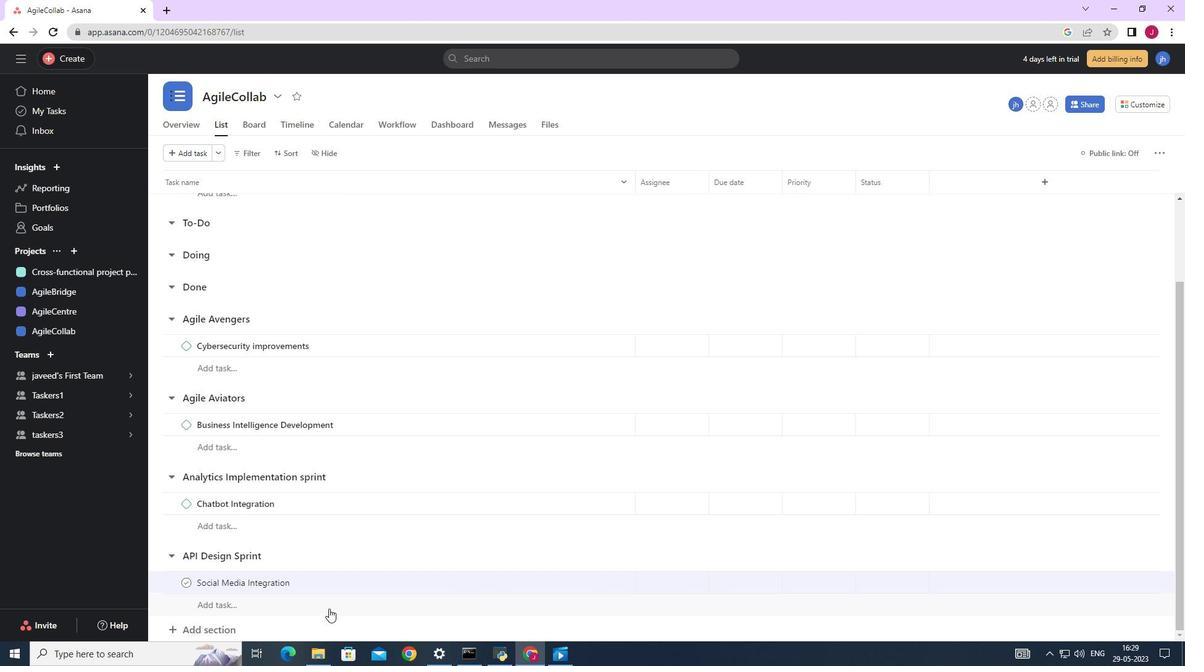 
Action: Mouse scrolled (299, 606) with delta (0, 0)
Screenshot: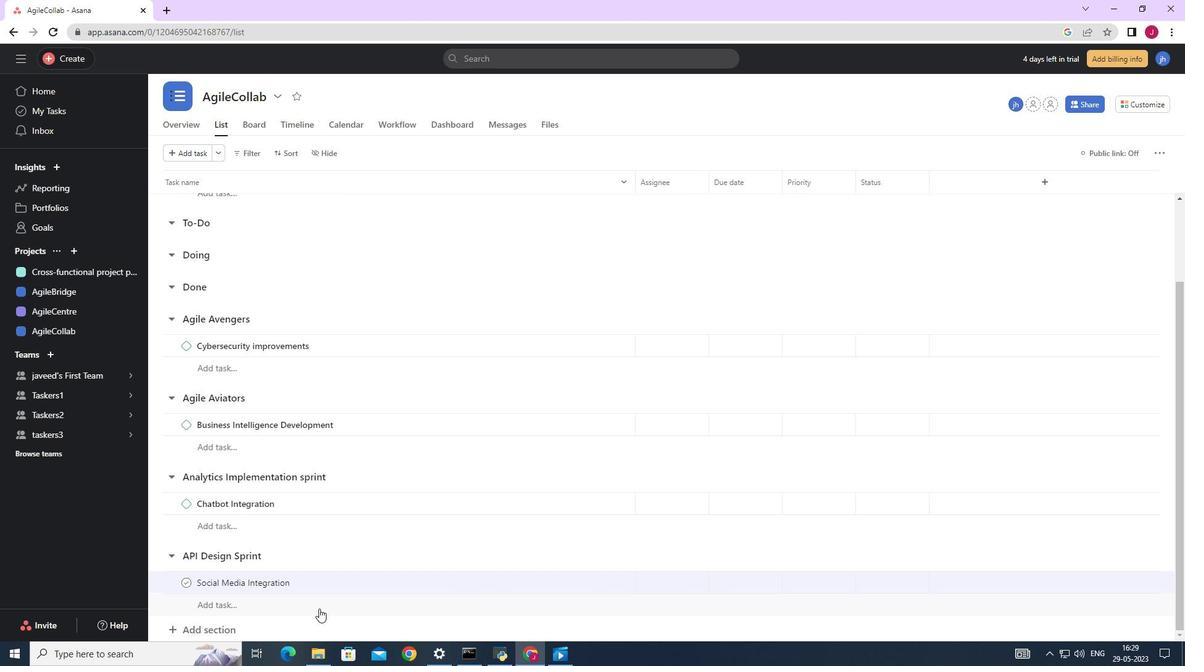 
Action: Mouse scrolled (299, 606) with delta (0, 0)
Screenshot: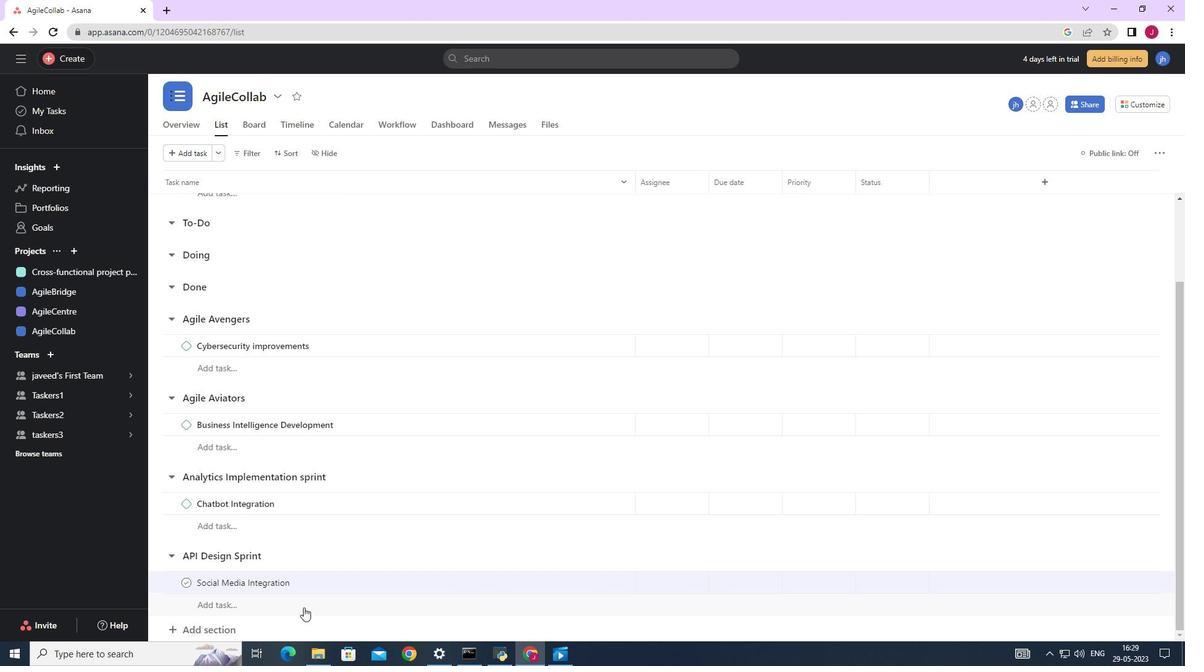 
Action: Mouse scrolled (299, 606) with delta (0, 0)
Screenshot: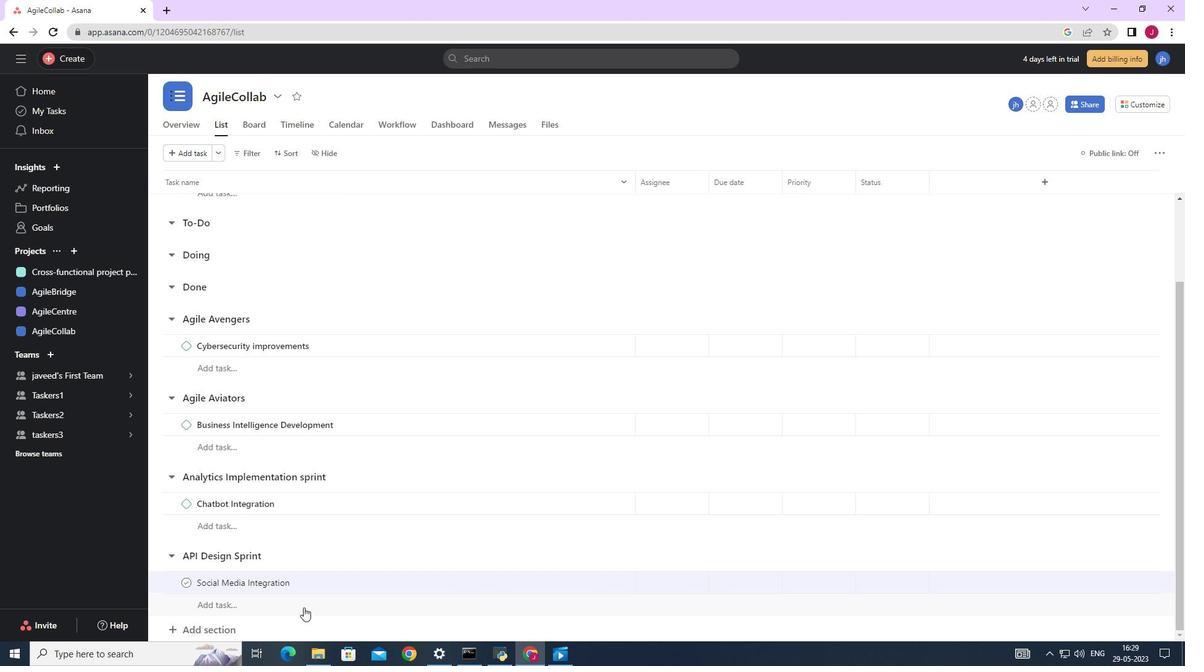 
Action: Mouse scrolled (299, 606) with delta (0, 0)
Screenshot: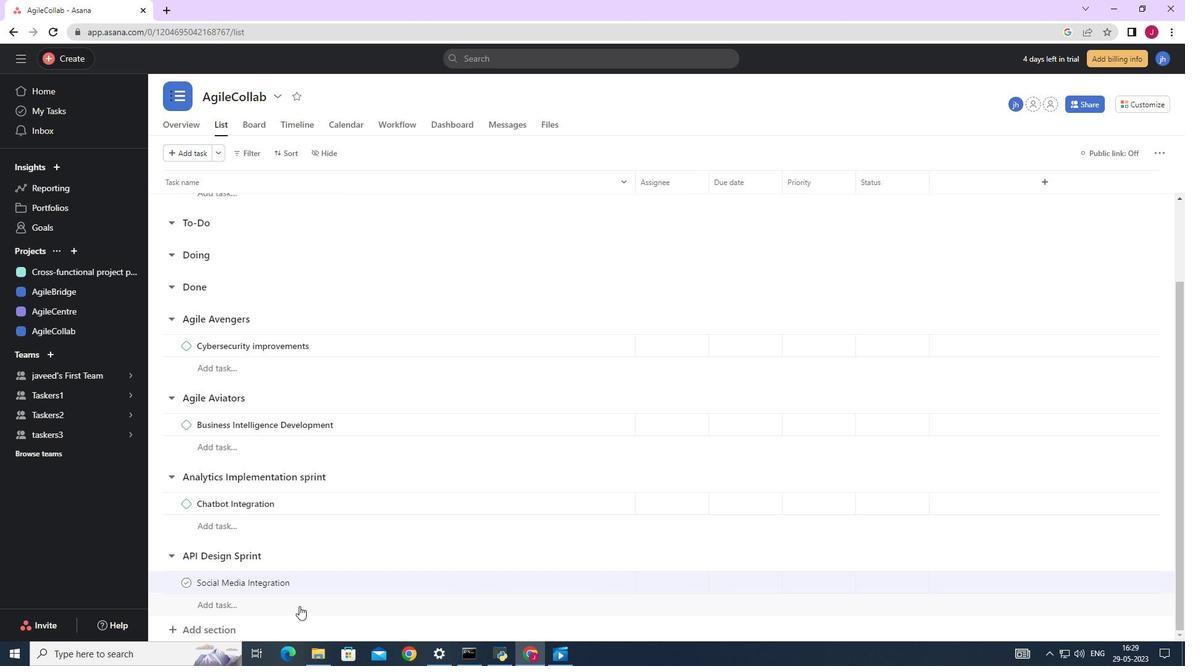 
Action: Mouse moved to (622, 582)
Screenshot: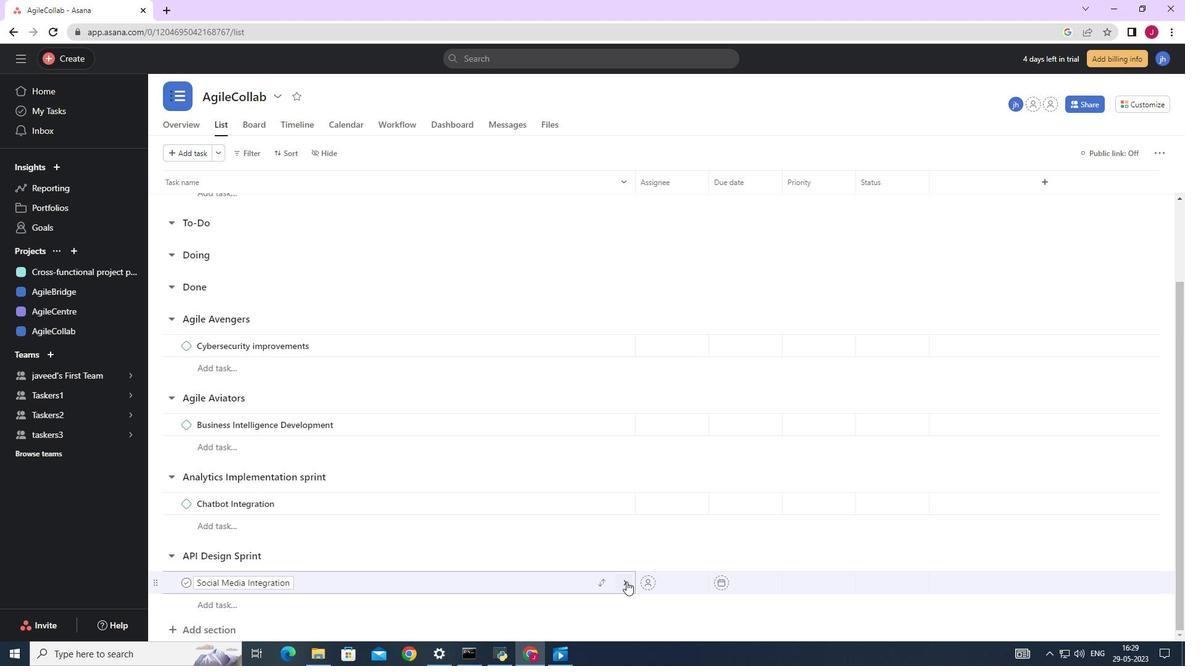 
Action: Mouse pressed left at (622, 582)
Screenshot: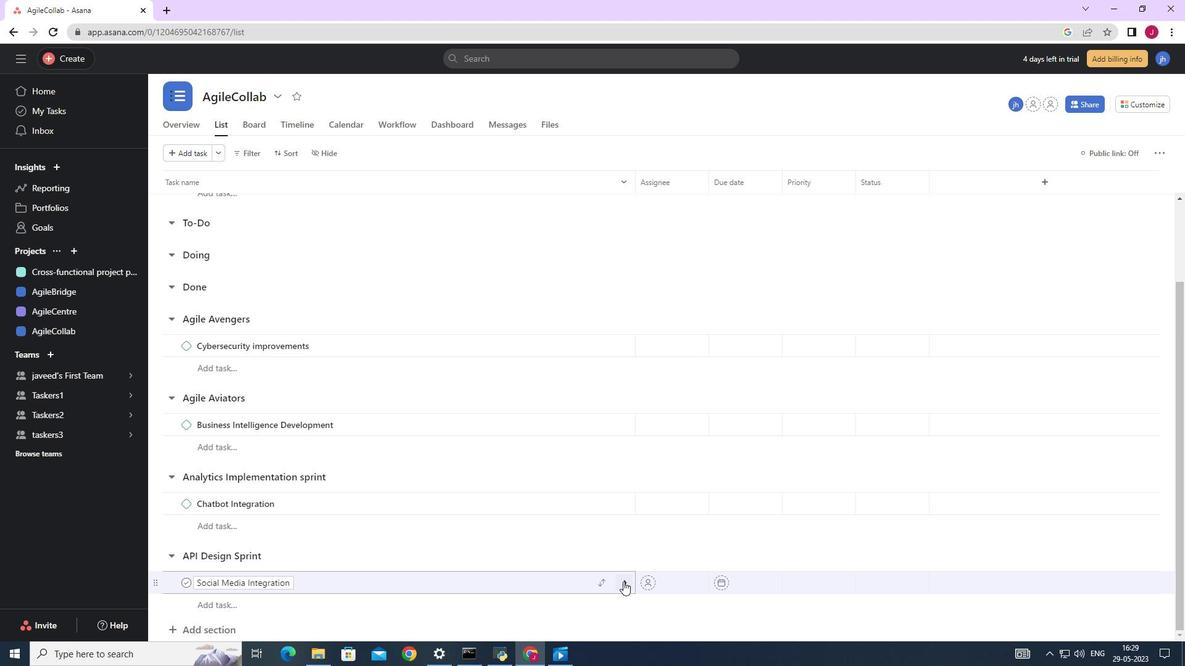 
Action: Mouse moved to (1138, 153)
Screenshot: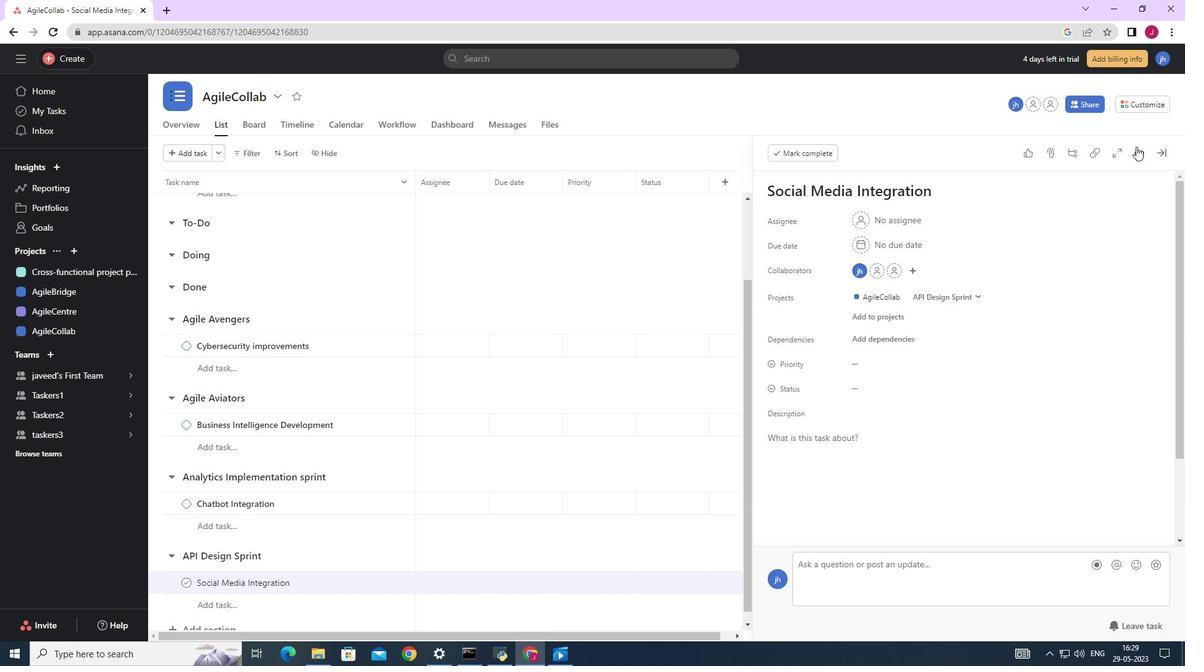 
Action: Mouse pressed left at (1138, 153)
Screenshot: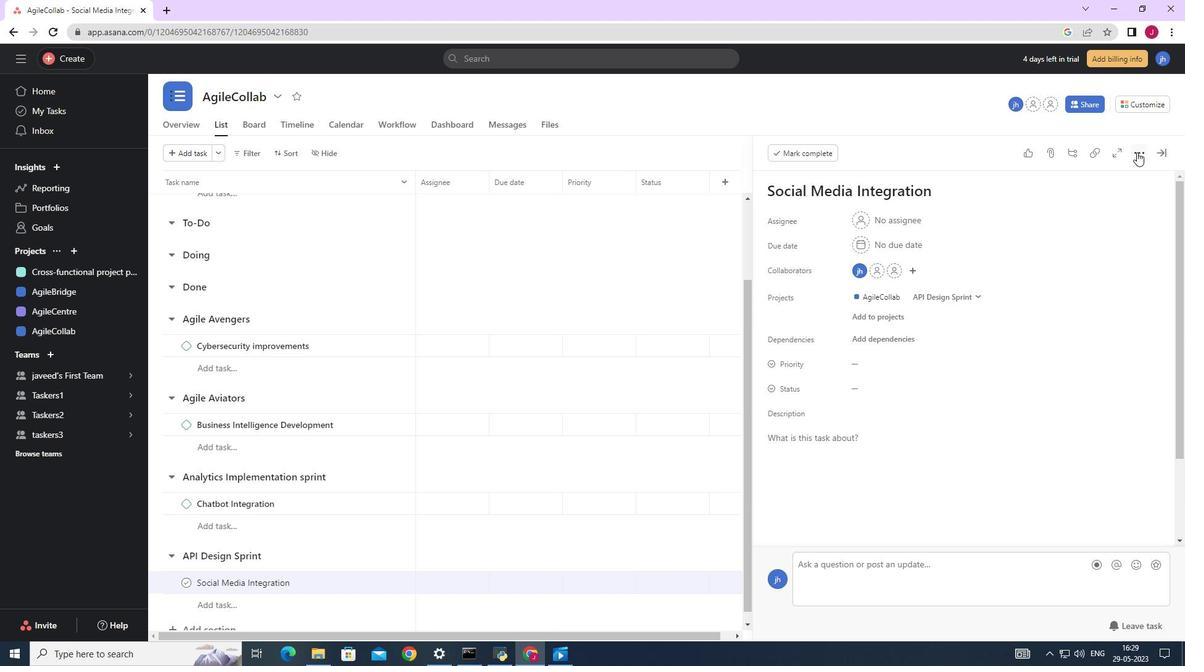 
Action: Mouse moved to (1009, 201)
Screenshot: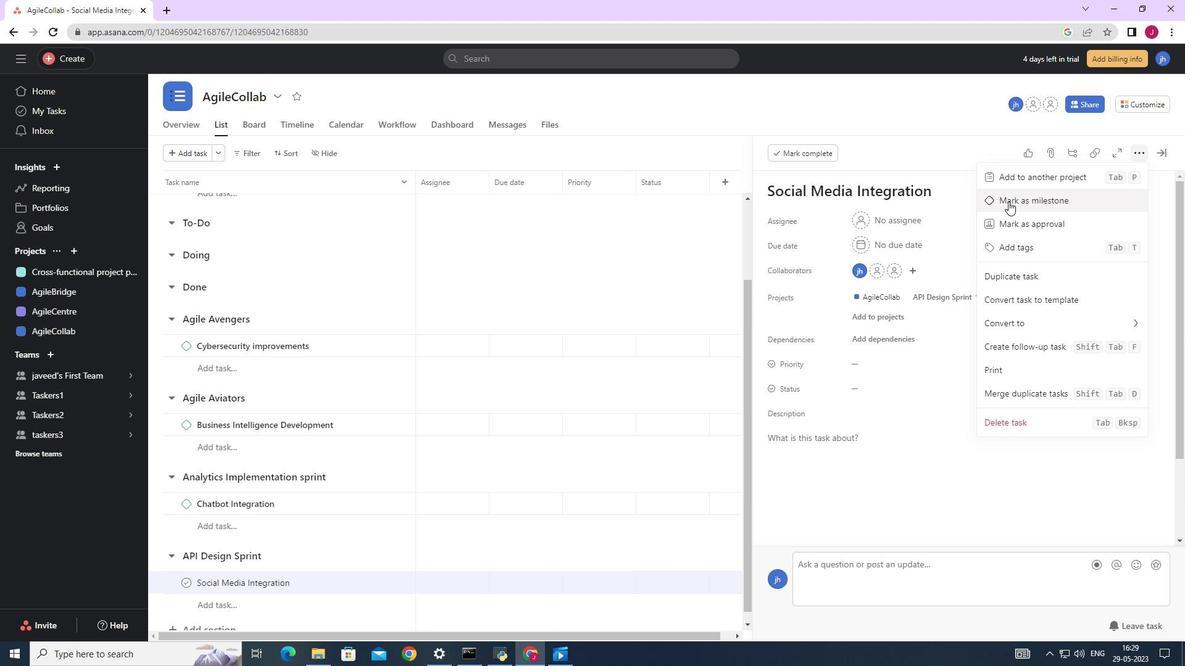 
Action: Mouse pressed left at (1009, 201)
Screenshot: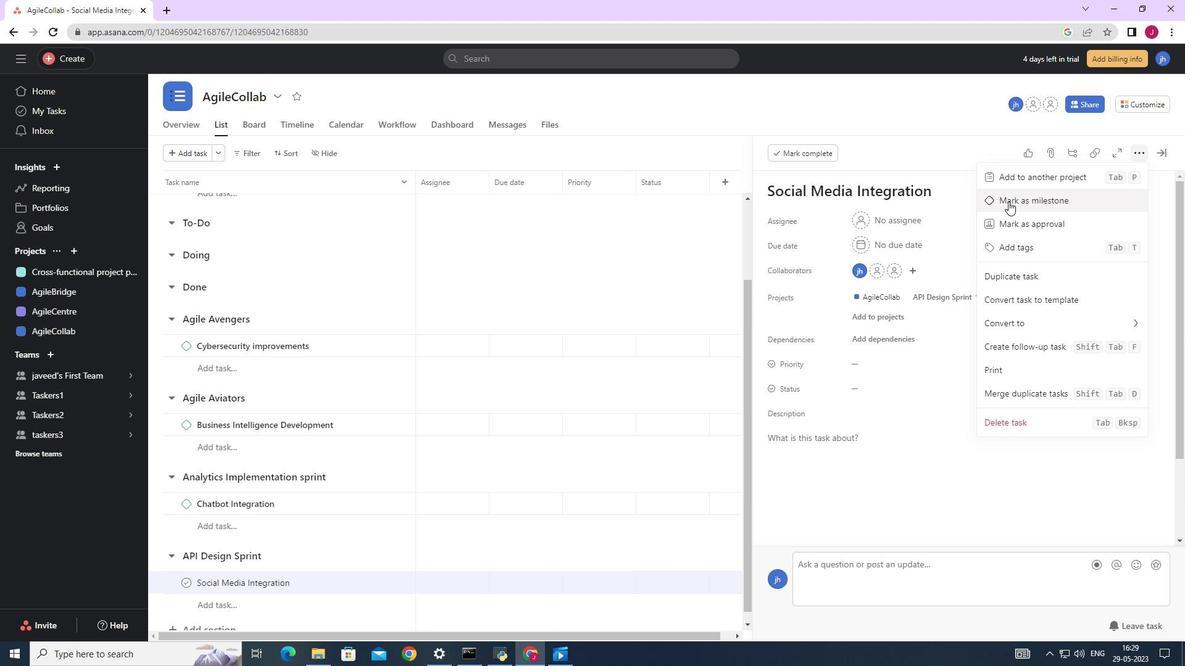 
Action: Mouse moved to (739, 325)
Screenshot: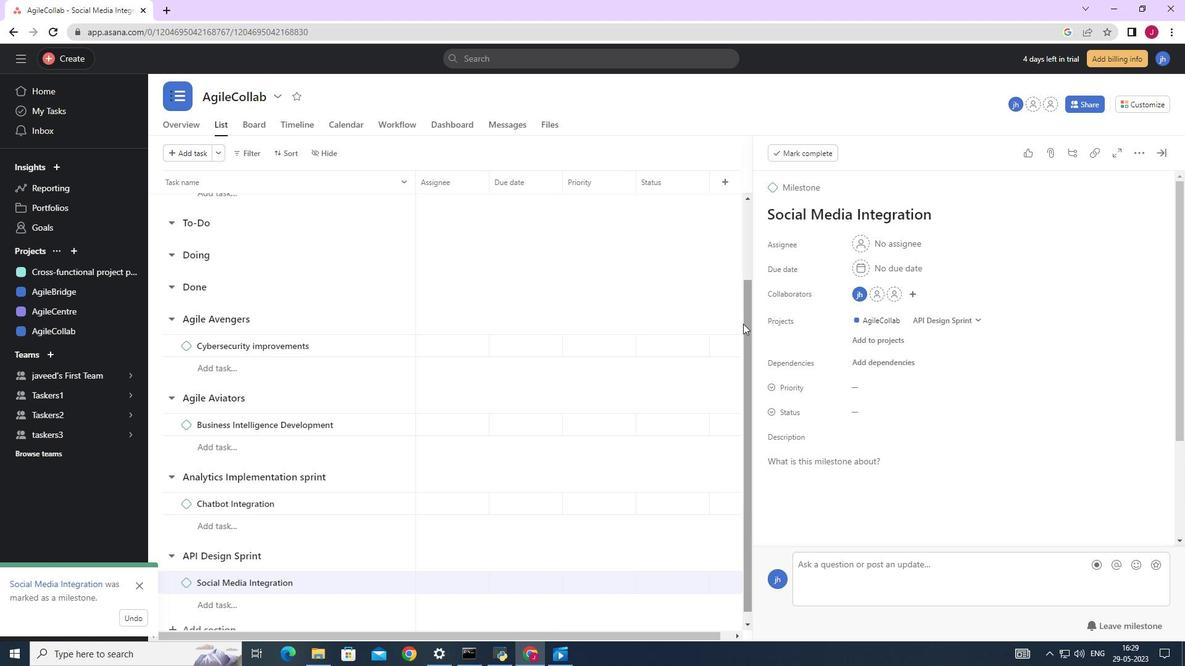 
